 Task: Look for space in Poggiomarino, Italy from 2nd September, 2023 to 6th September, 2023 for 2 adults in price range Rs.15000 to Rs.20000. Place can be entire place with 1  bedroom having 1 bed and 1 bathroom. Property type can be house, flat, guest house, hotel. Booking option can be shelf check-in. Required host language is English.
Action: Mouse moved to (457, 126)
Screenshot: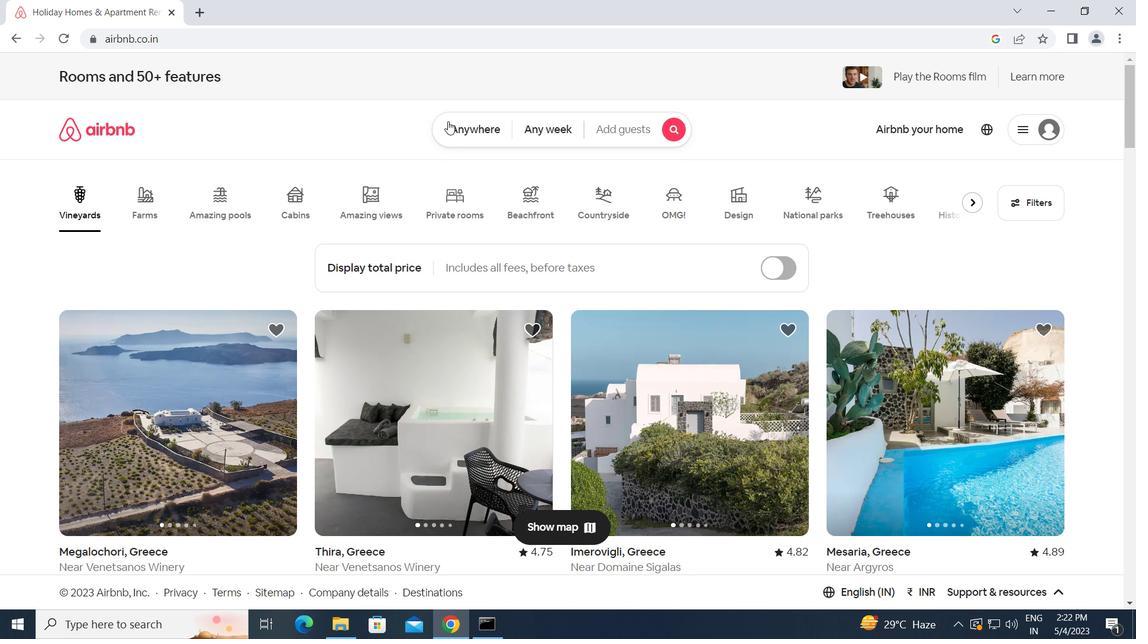 
Action: Mouse pressed left at (457, 126)
Screenshot: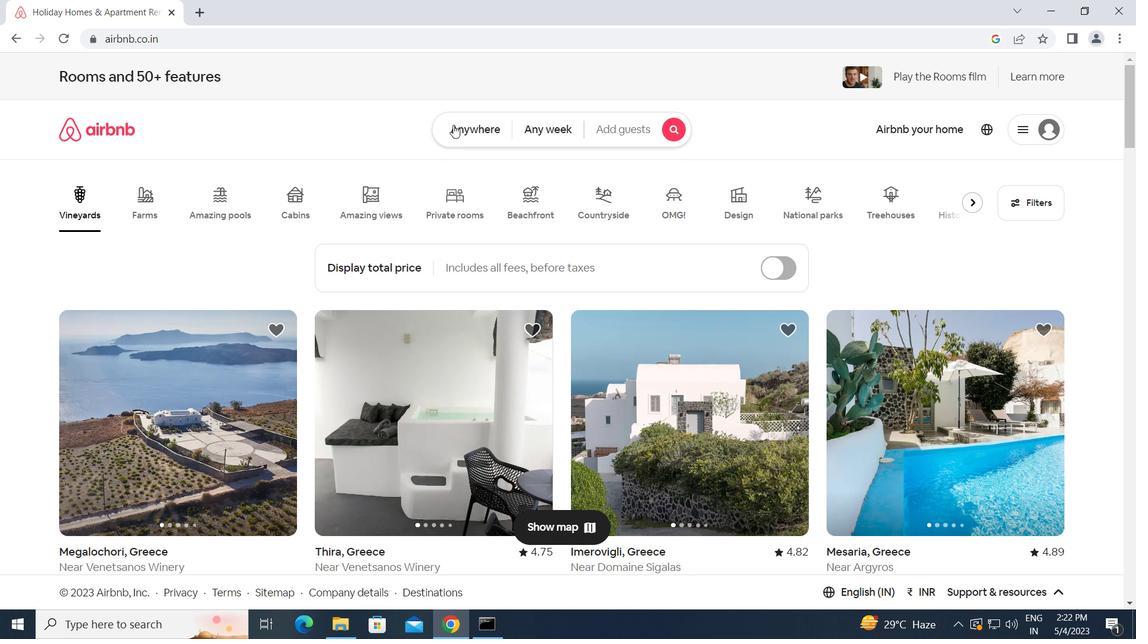 
Action: Mouse moved to (339, 182)
Screenshot: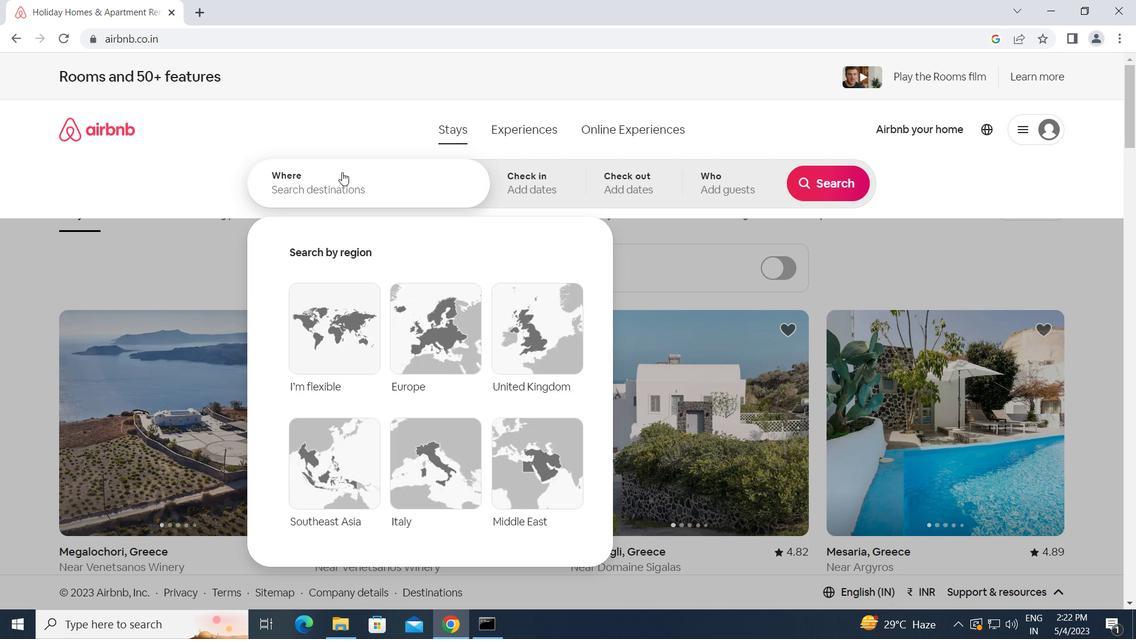 
Action: Mouse pressed left at (339, 182)
Screenshot: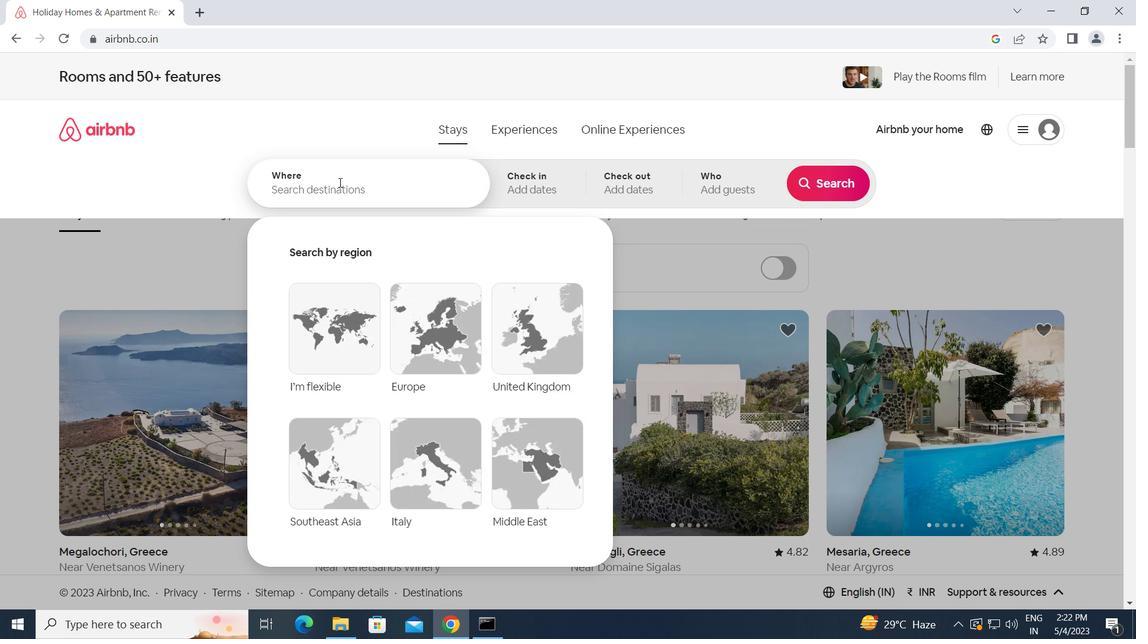 
Action: Key pressed p<Key.caps_lock>oggiomarino,<Key.space><Key.caps_lock>i<Key.caps_lock>taly<Key.enter>
Screenshot: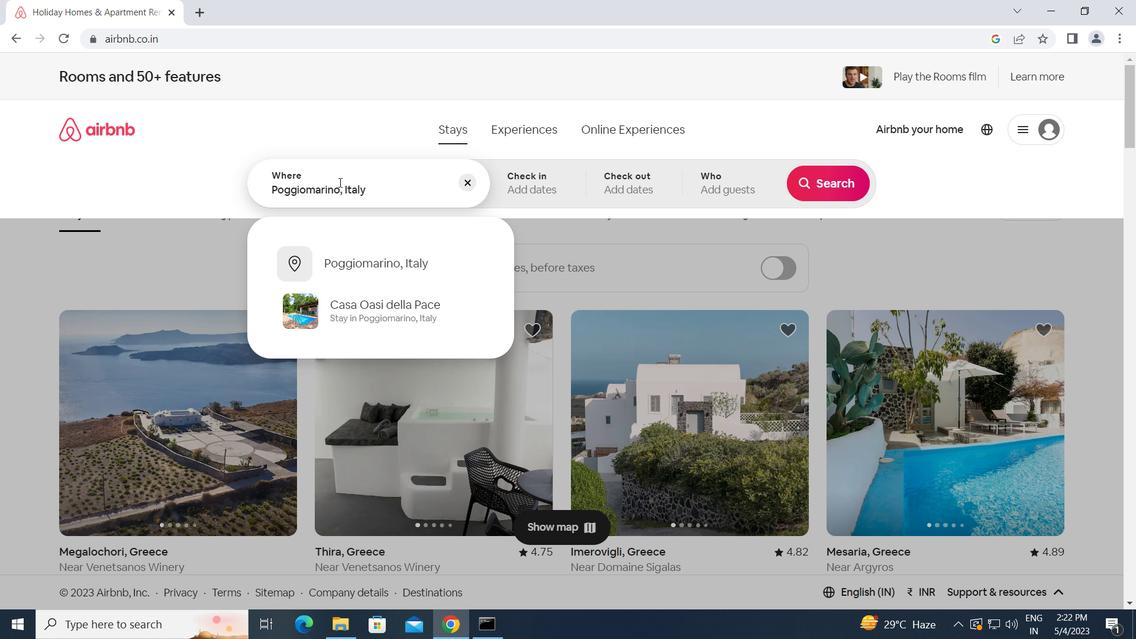 
Action: Mouse moved to (818, 298)
Screenshot: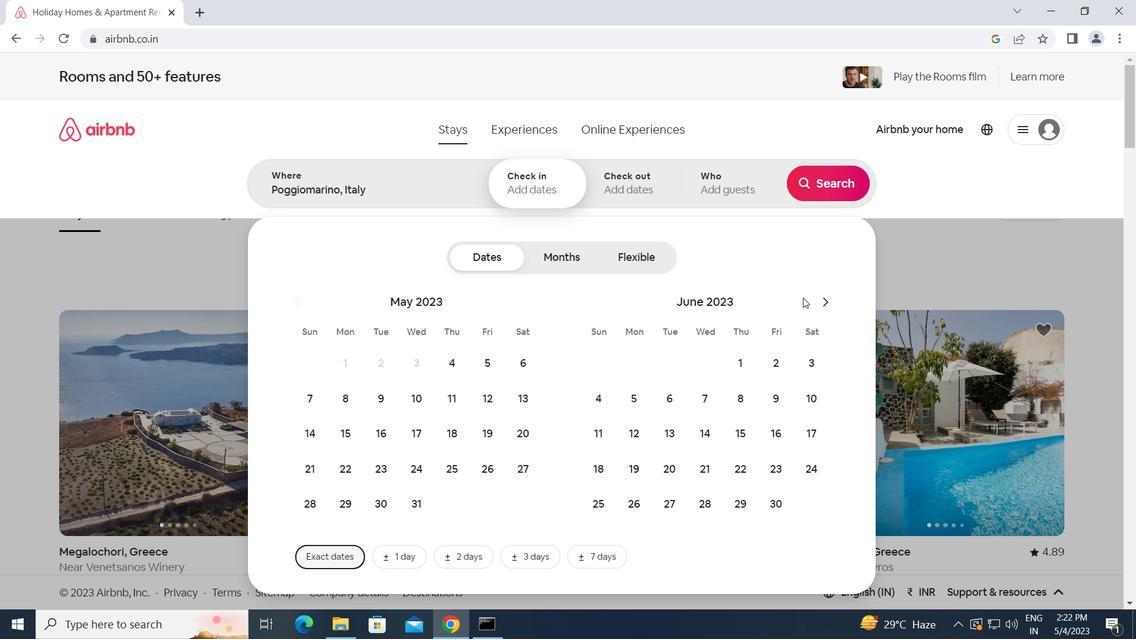 
Action: Mouse pressed left at (818, 298)
Screenshot: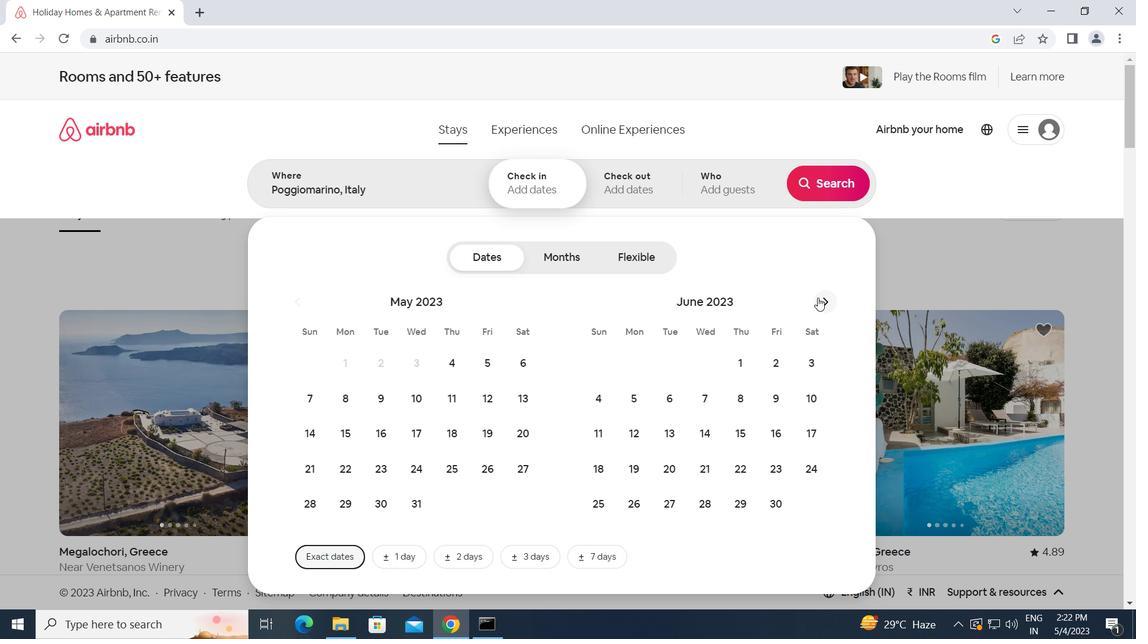 
Action: Mouse pressed left at (818, 298)
Screenshot: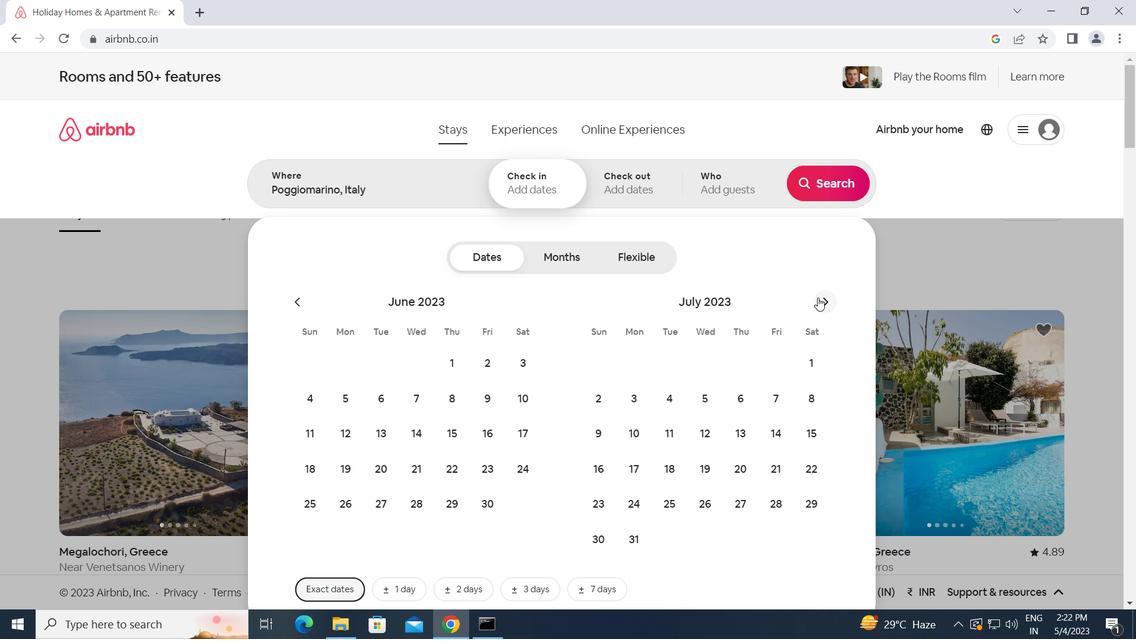
Action: Mouse pressed left at (818, 298)
Screenshot: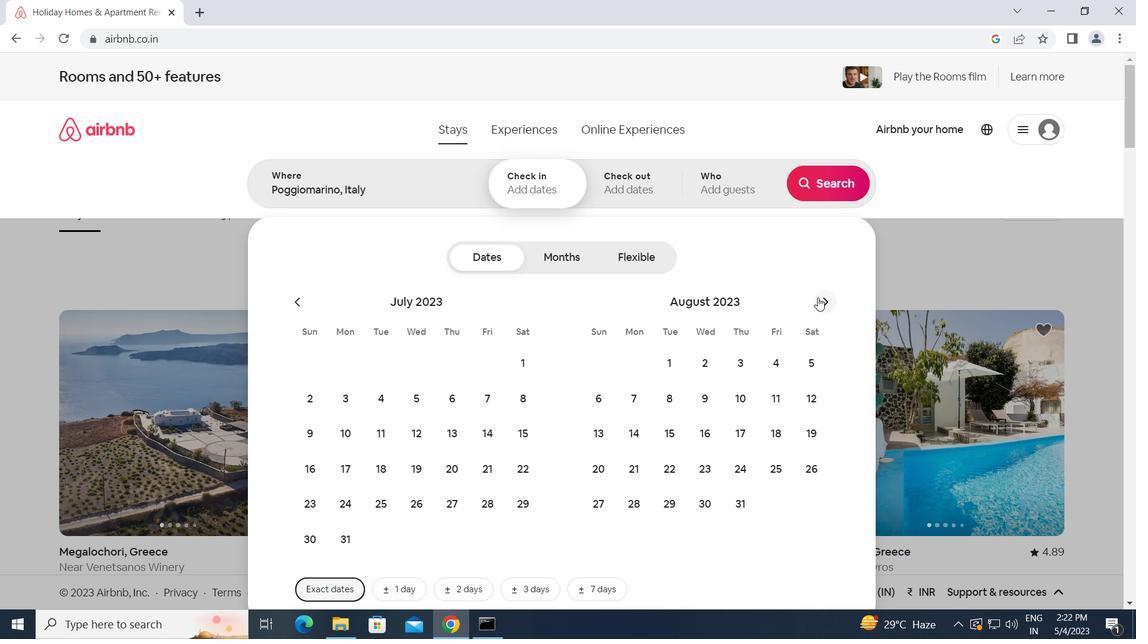 
Action: Mouse moved to (805, 359)
Screenshot: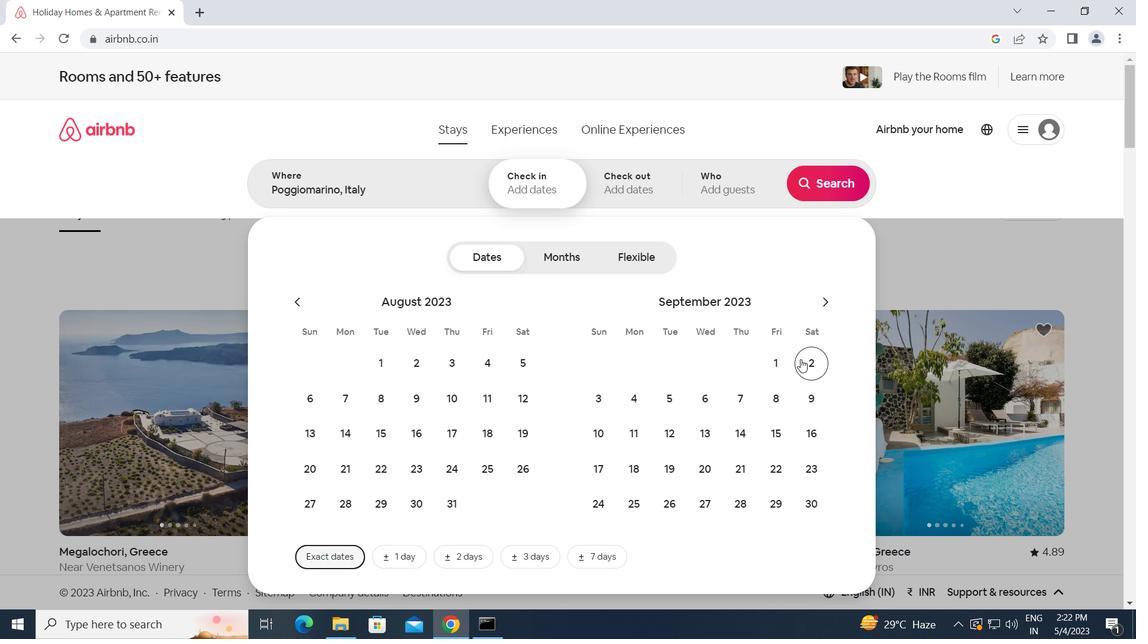
Action: Mouse pressed left at (805, 359)
Screenshot: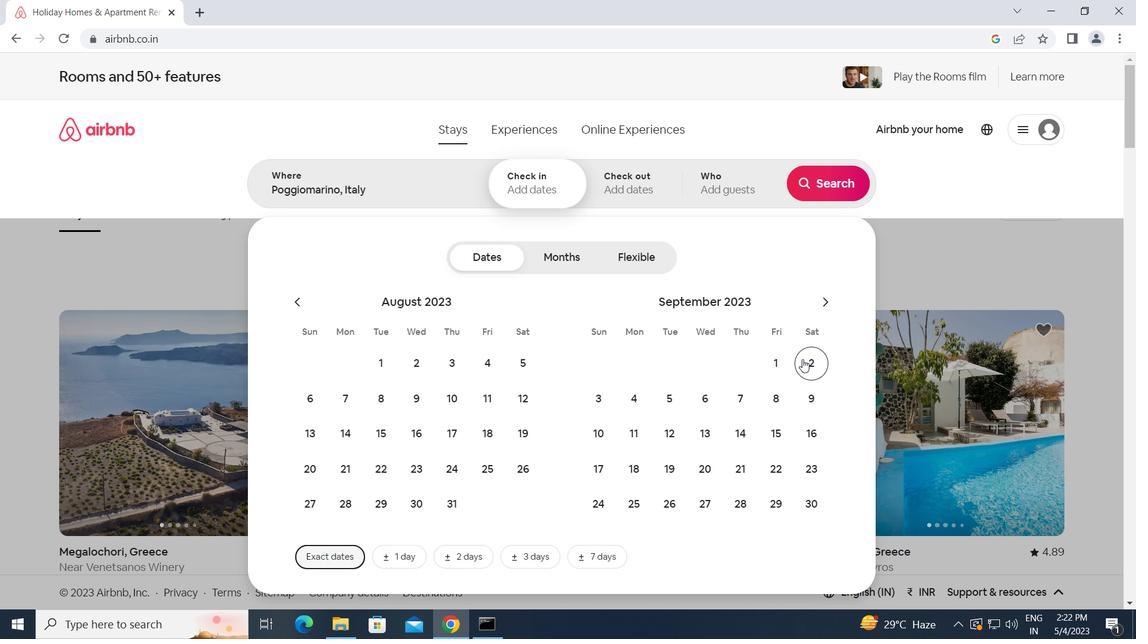 
Action: Mouse moved to (702, 403)
Screenshot: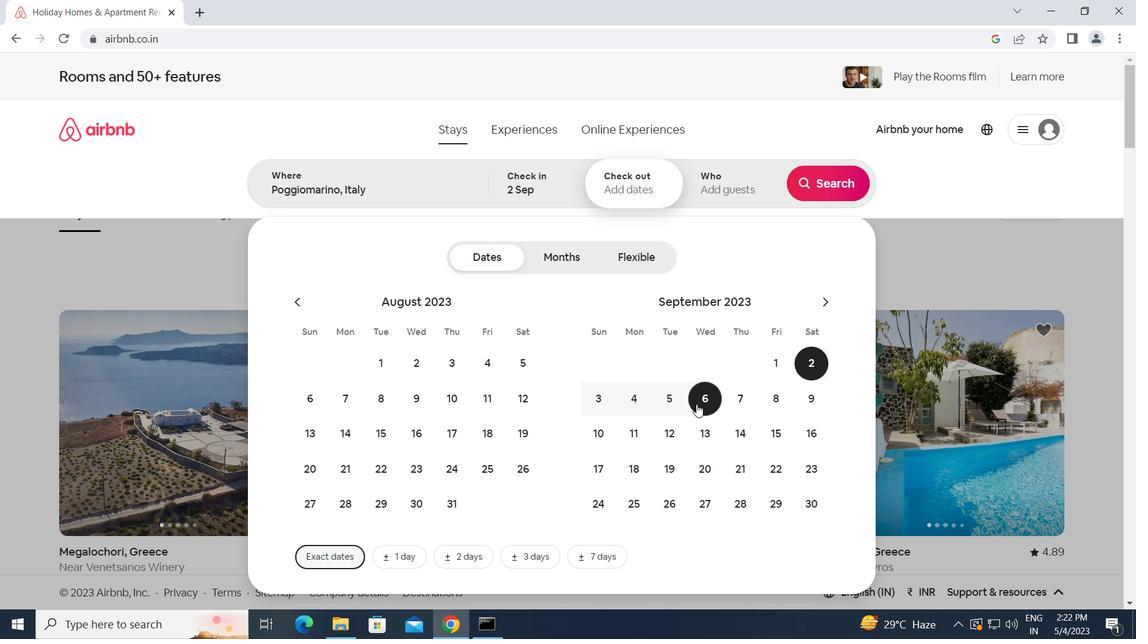 
Action: Mouse pressed left at (702, 403)
Screenshot: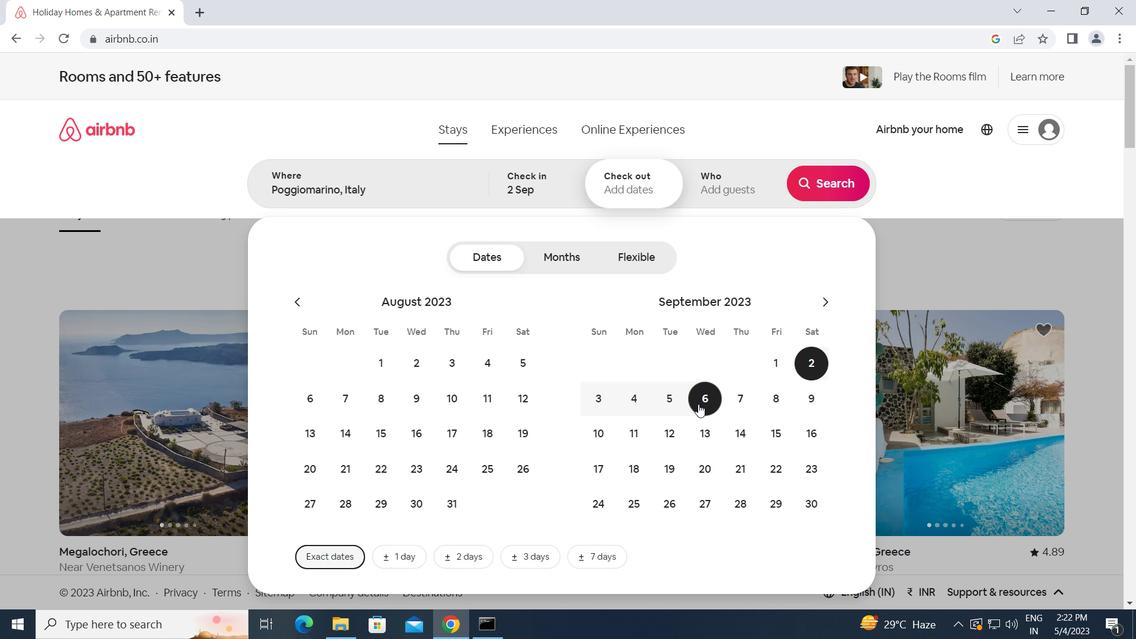 
Action: Mouse moved to (758, 181)
Screenshot: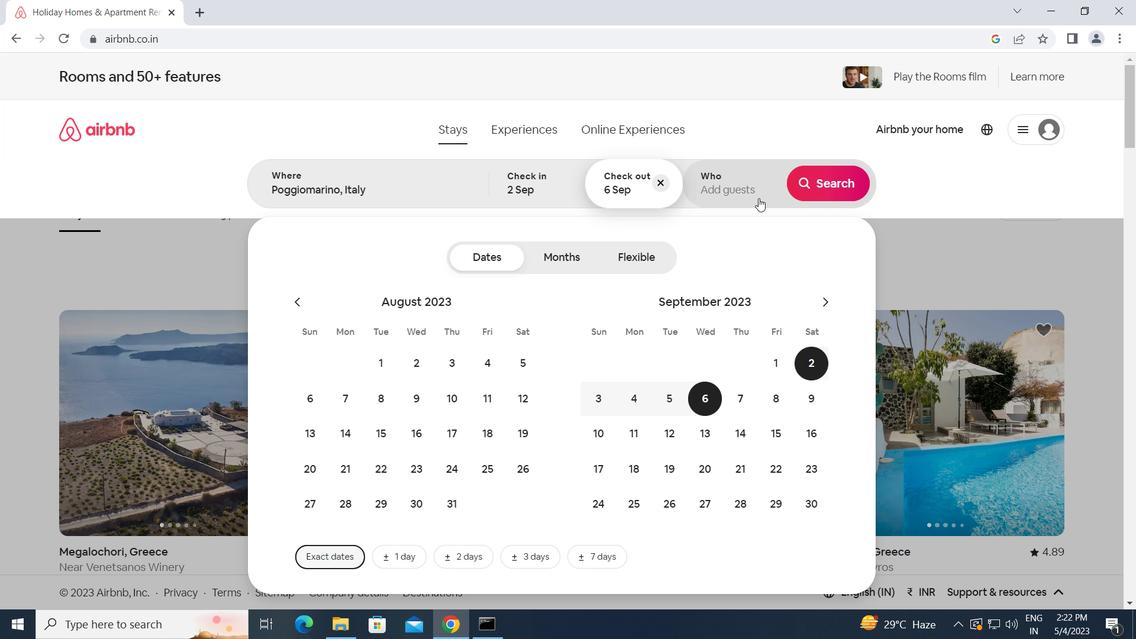 
Action: Mouse pressed left at (758, 181)
Screenshot: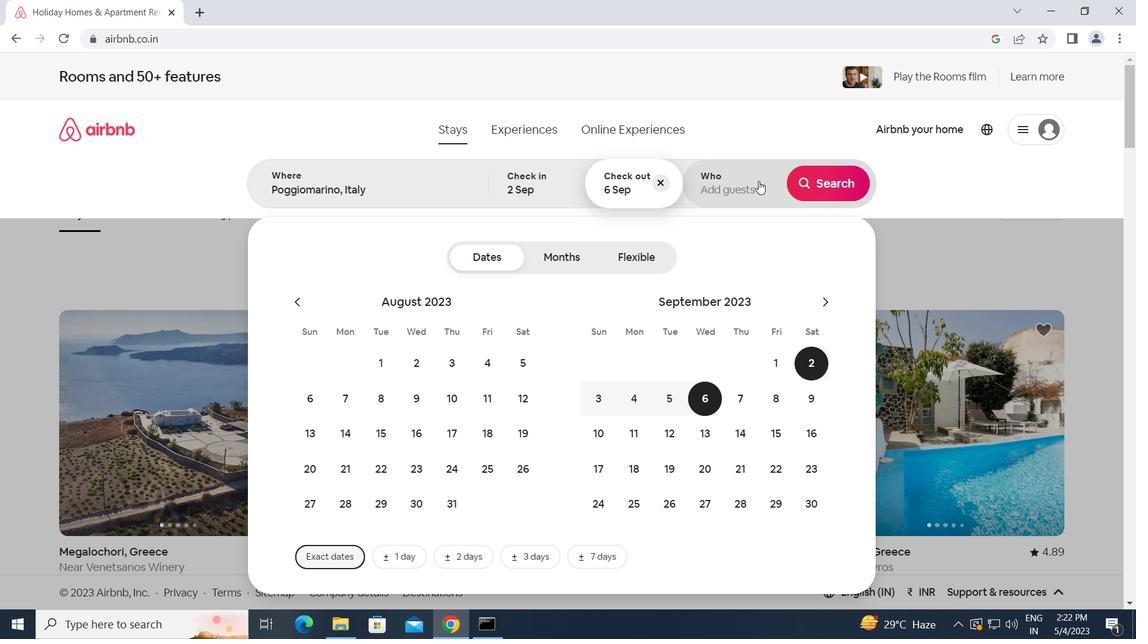 
Action: Mouse moved to (831, 256)
Screenshot: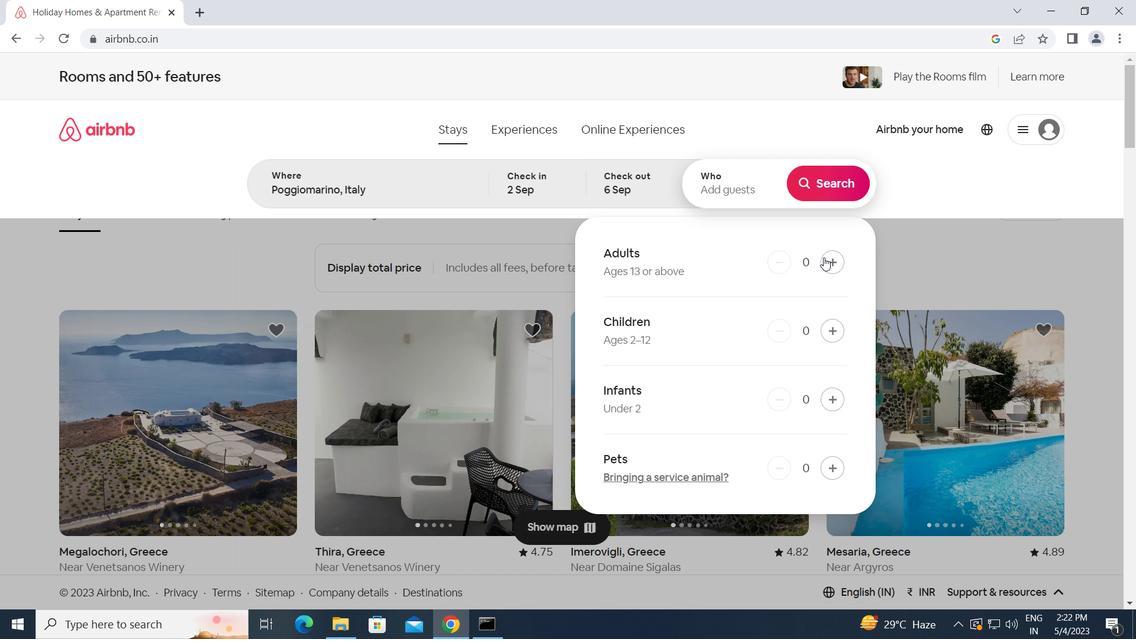 
Action: Mouse pressed left at (831, 256)
Screenshot: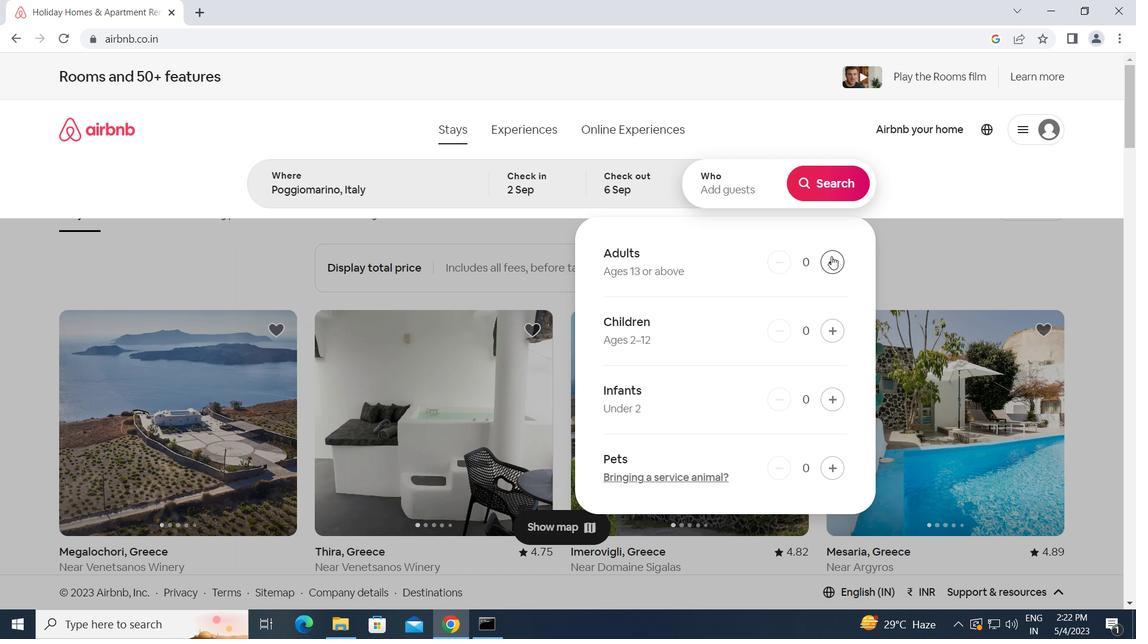 
Action: Mouse pressed left at (831, 256)
Screenshot: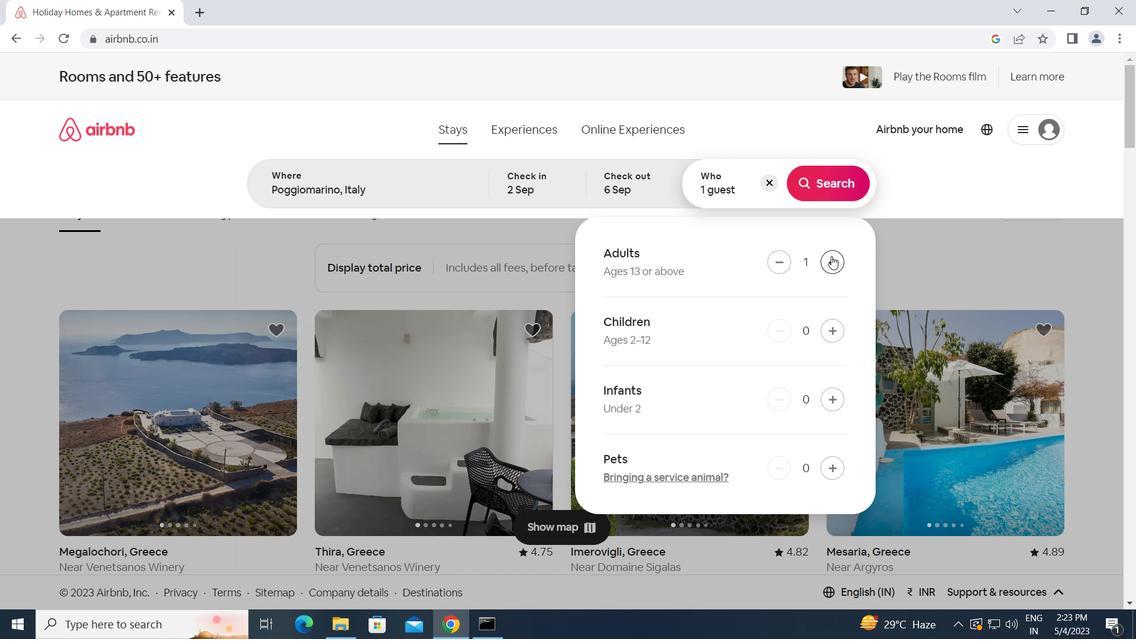 
Action: Mouse moved to (825, 182)
Screenshot: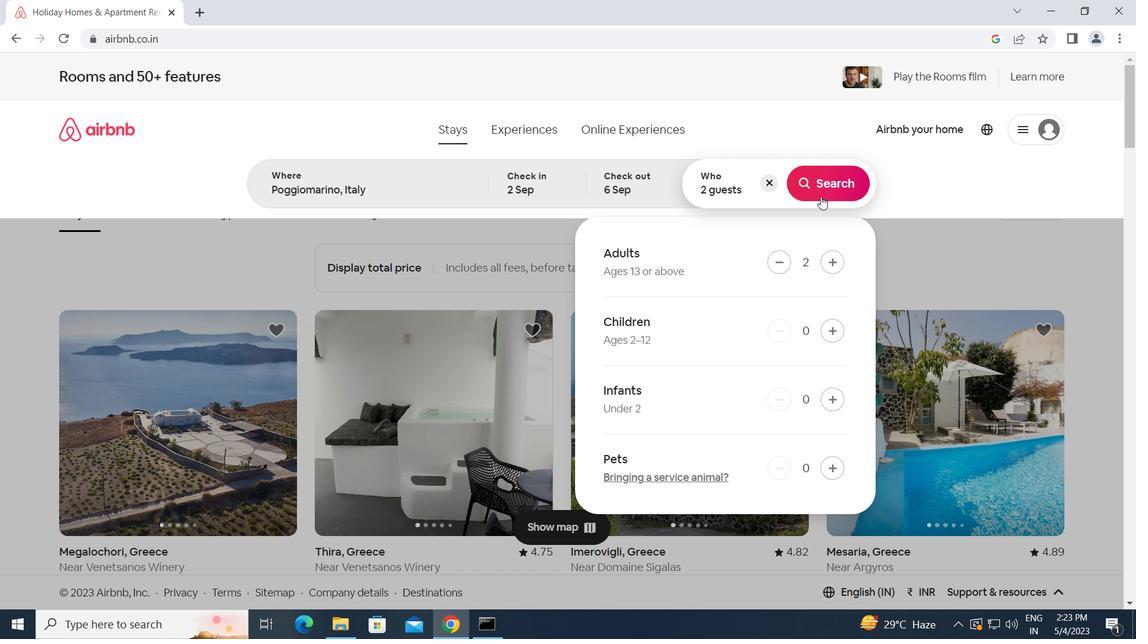 
Action: Mouse pressed left at (825, 182)
Screenshot: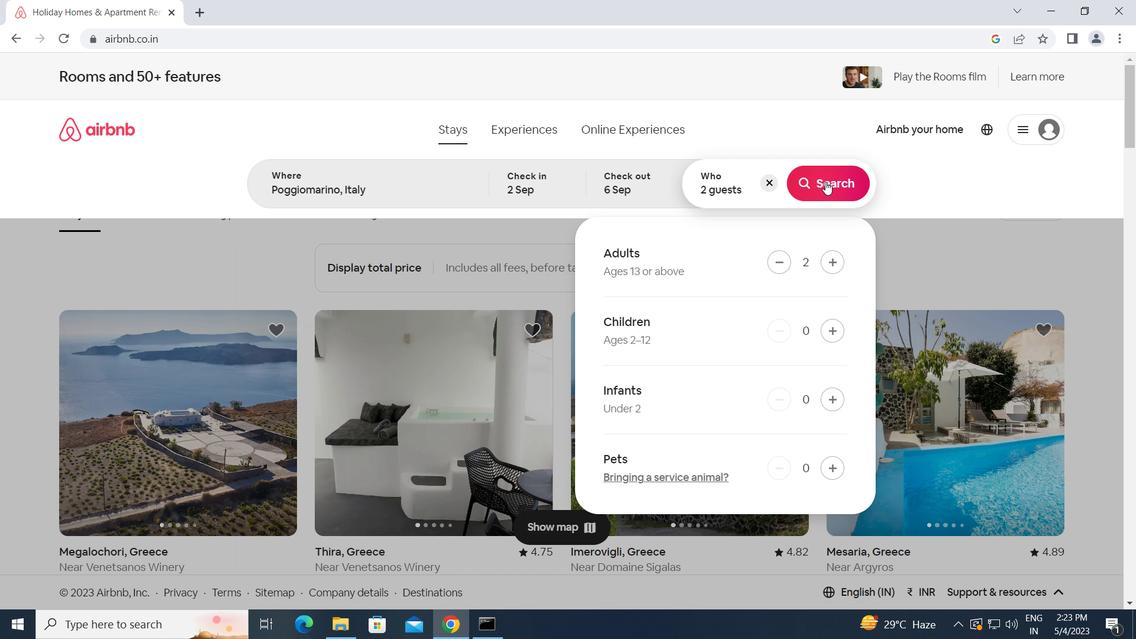 
Action: Mouse moved to (1067, 142)
Screenshot: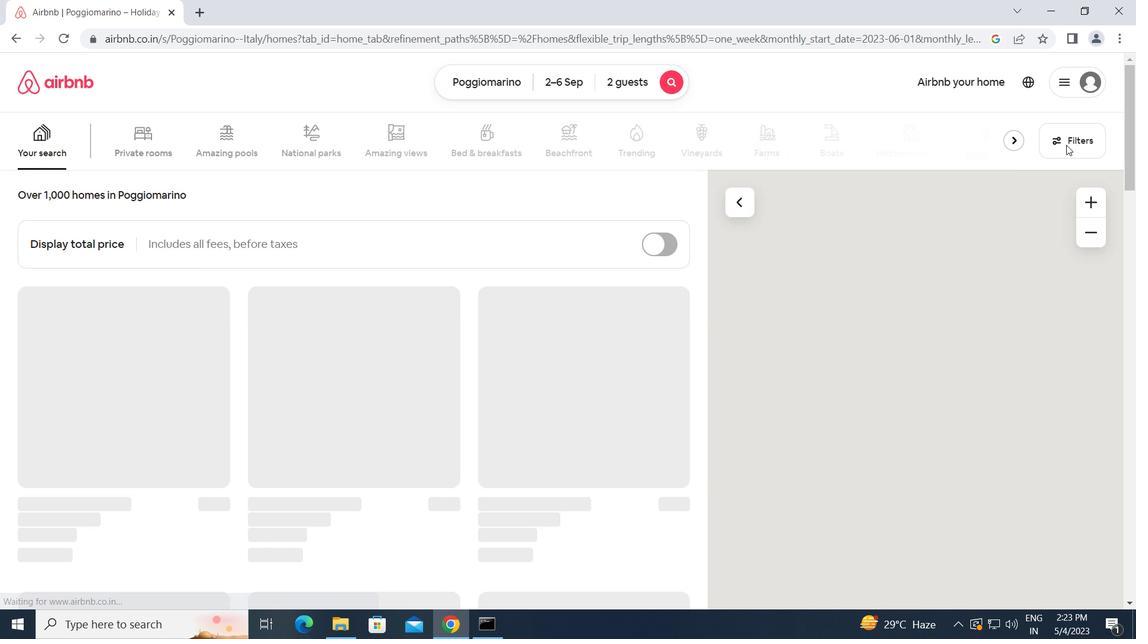 
Action: Mouse pressed left at (1067, 142)
Screenshot: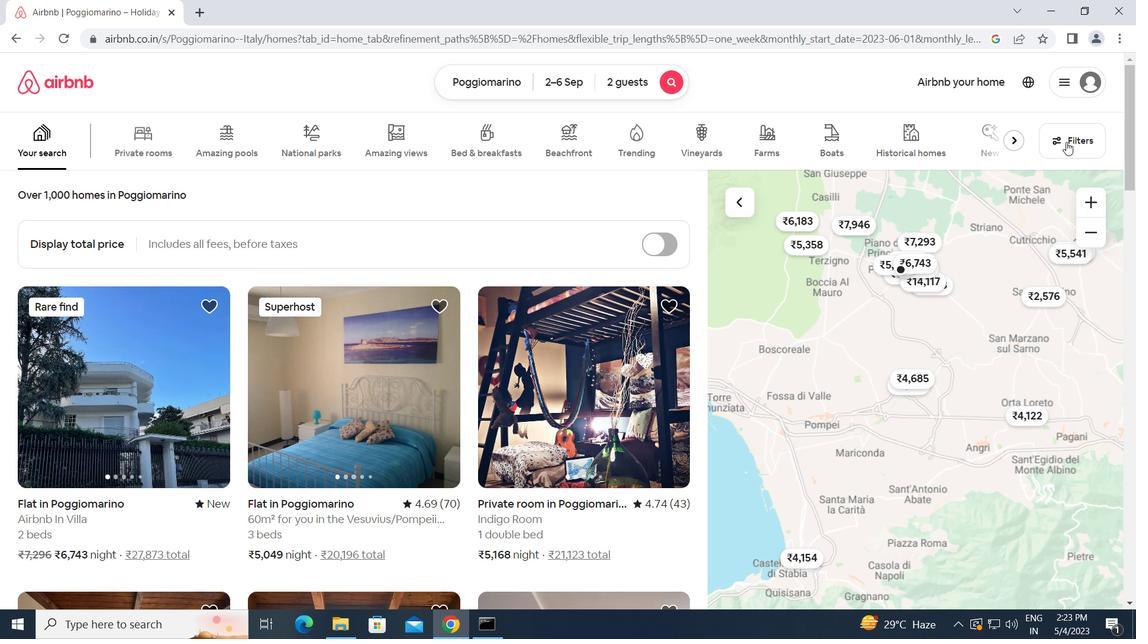 
Action: Mouse moved to (381, 327)
Screenshot: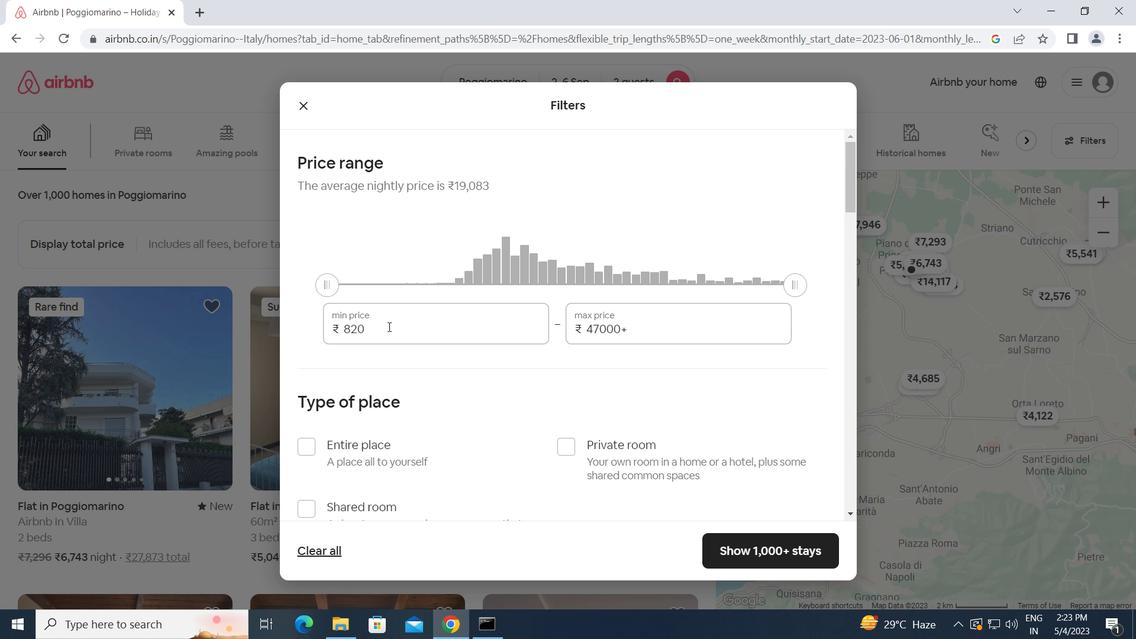 
Action: Mouse pressed left at (381, 327)
Screenshot: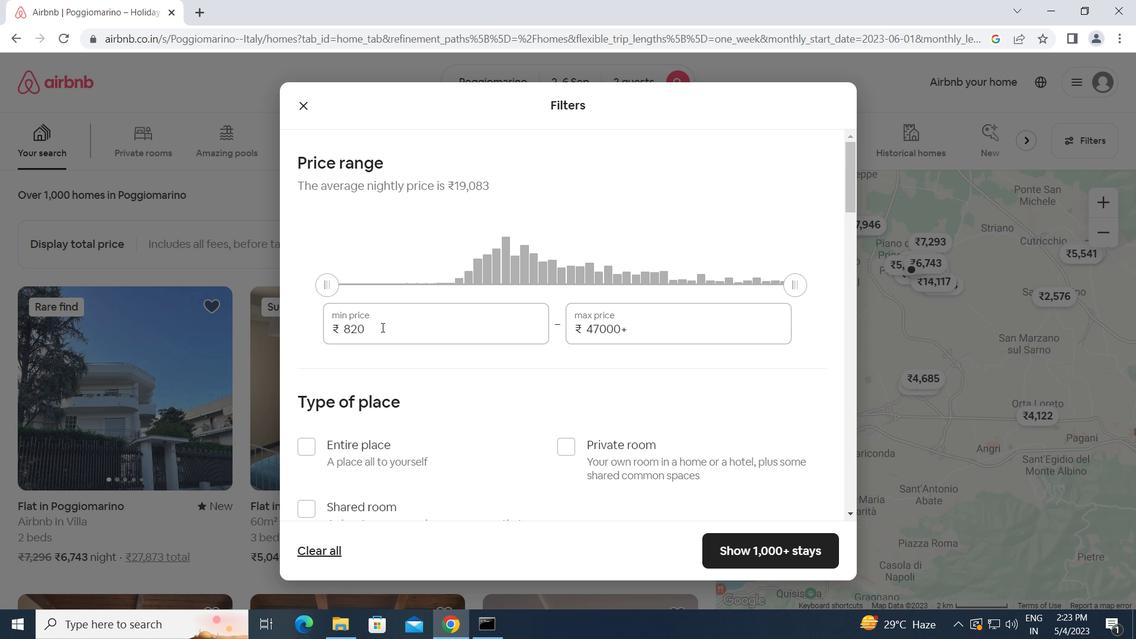 
Action: Mouse moved to (348, 332)
Screenshot: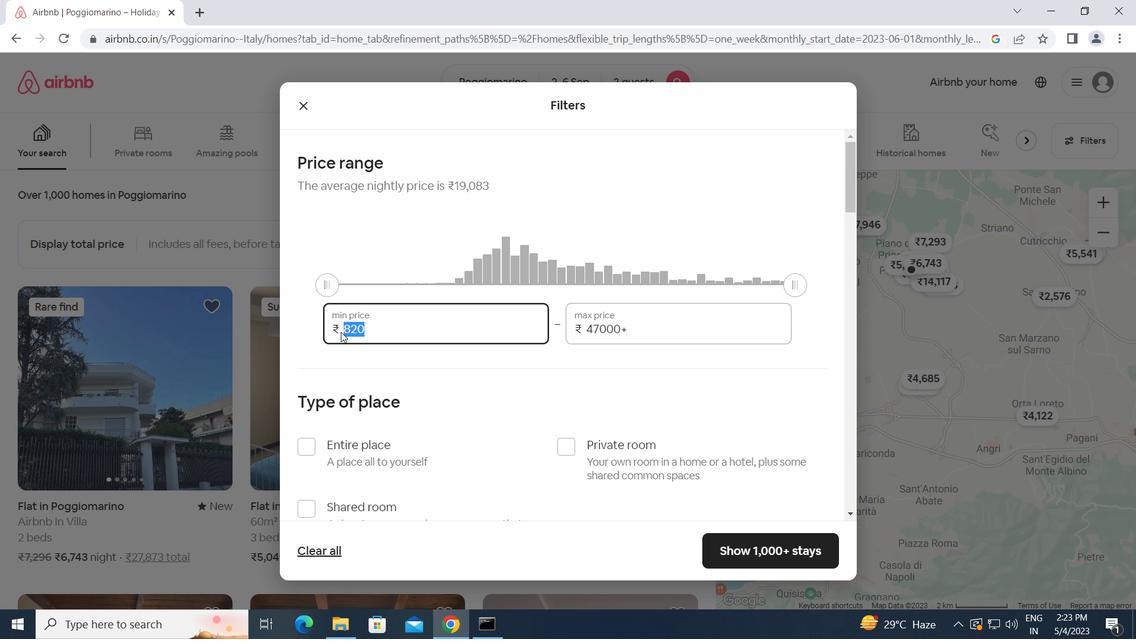 
Action: Key pressed 12<Key.backspace>50
Screenshot: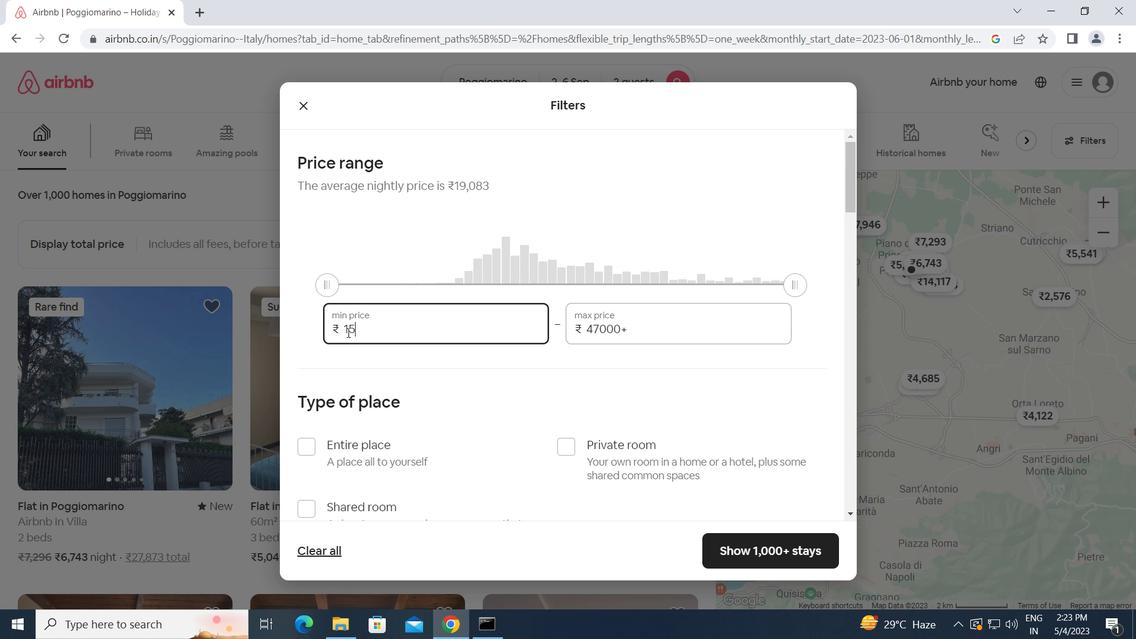 
Action: Mouse moved to (584, 362)
Screenshot: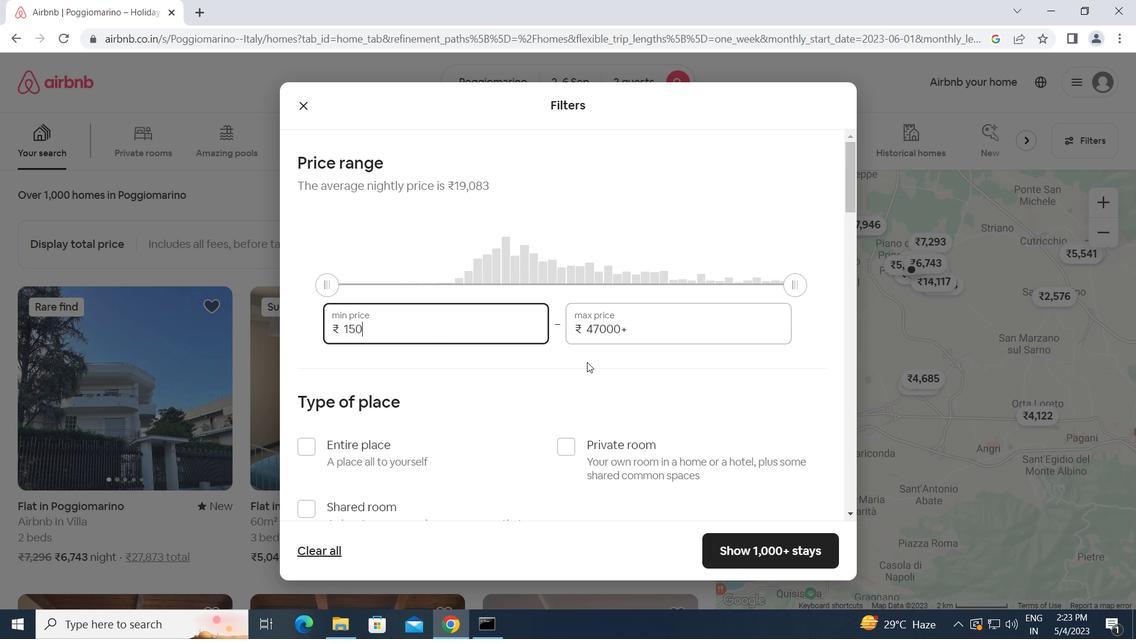 
Action: Key pressed 00
Screenshot: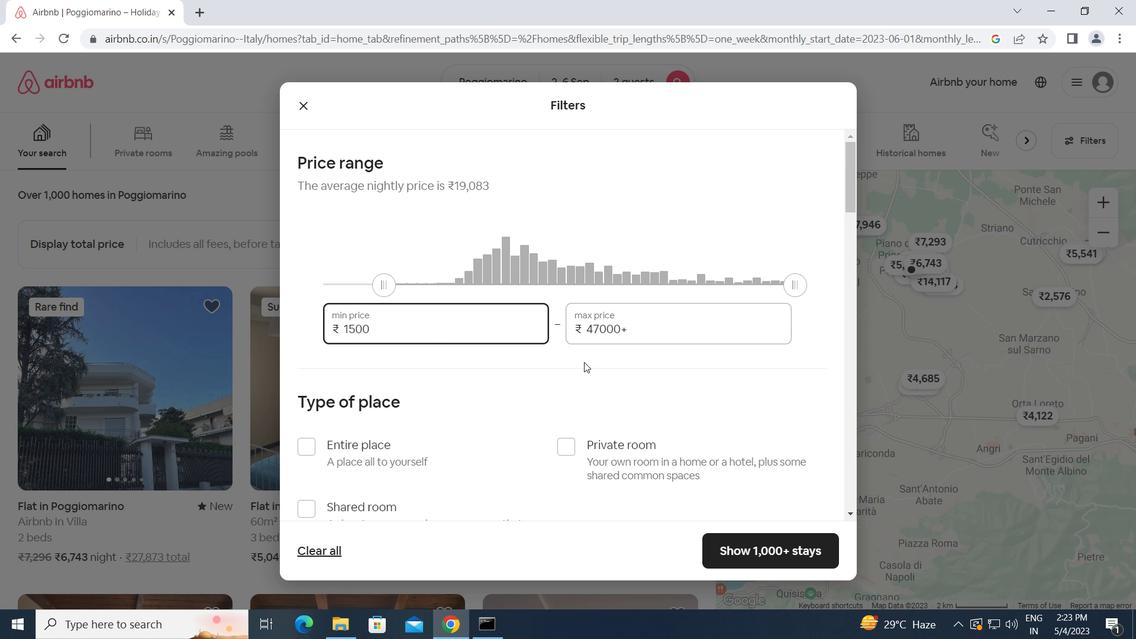
Action: Mouse moved to (584, 361)
Screenshot: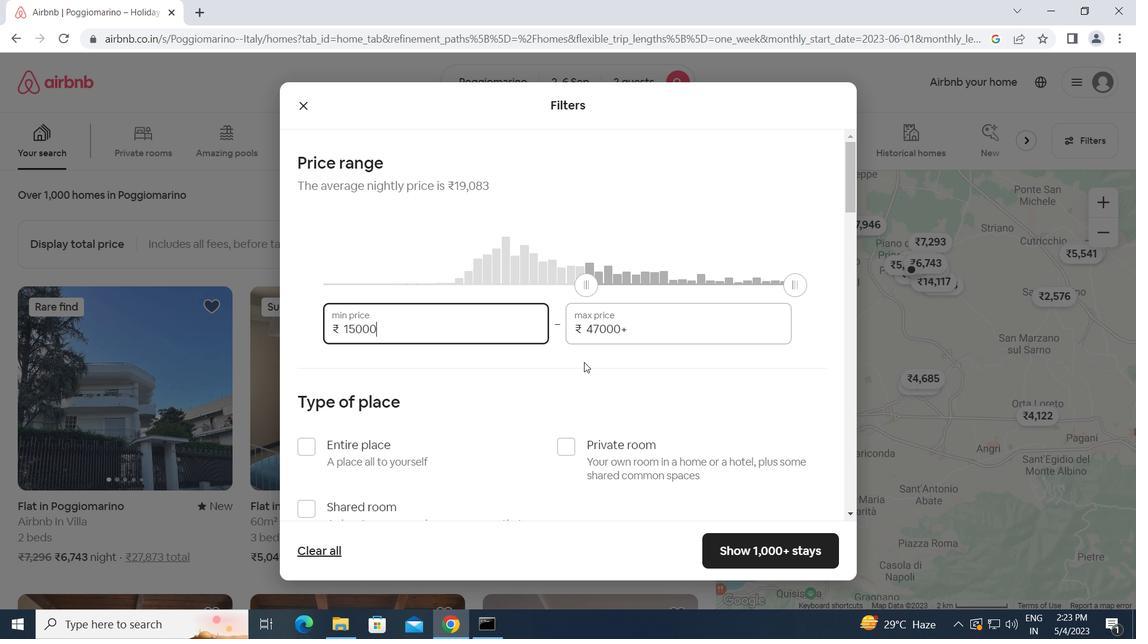 
Action: Key pressed <Key.tab>
Screenshot: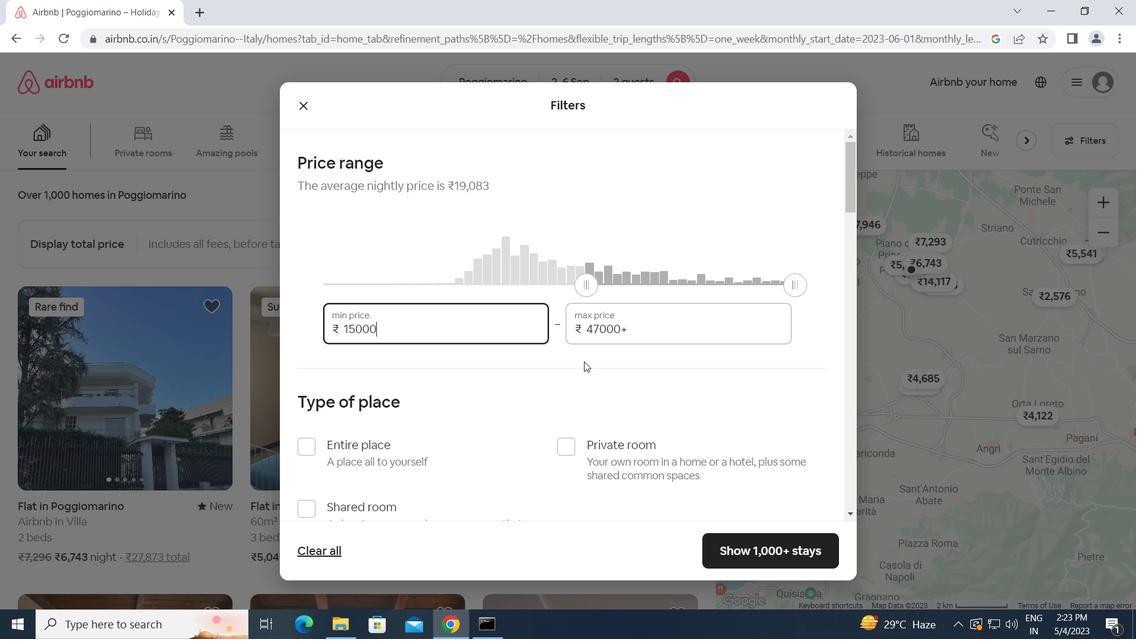 
Action: Mouse moved to (582, 361)
Screenshot: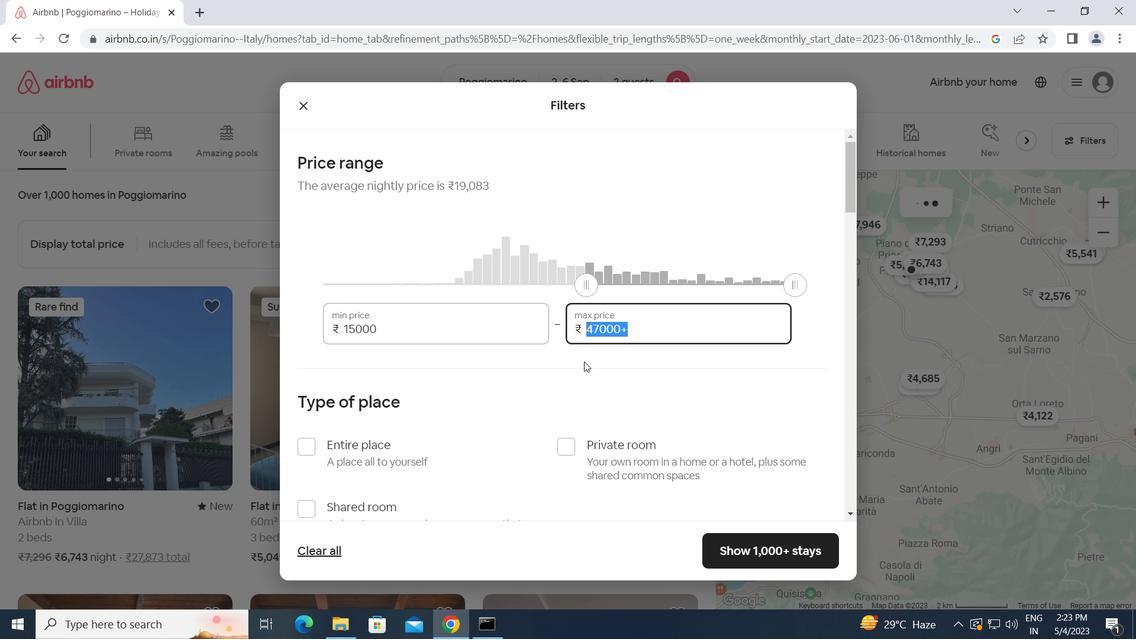 
Action: Key pressed 2
Screenshot: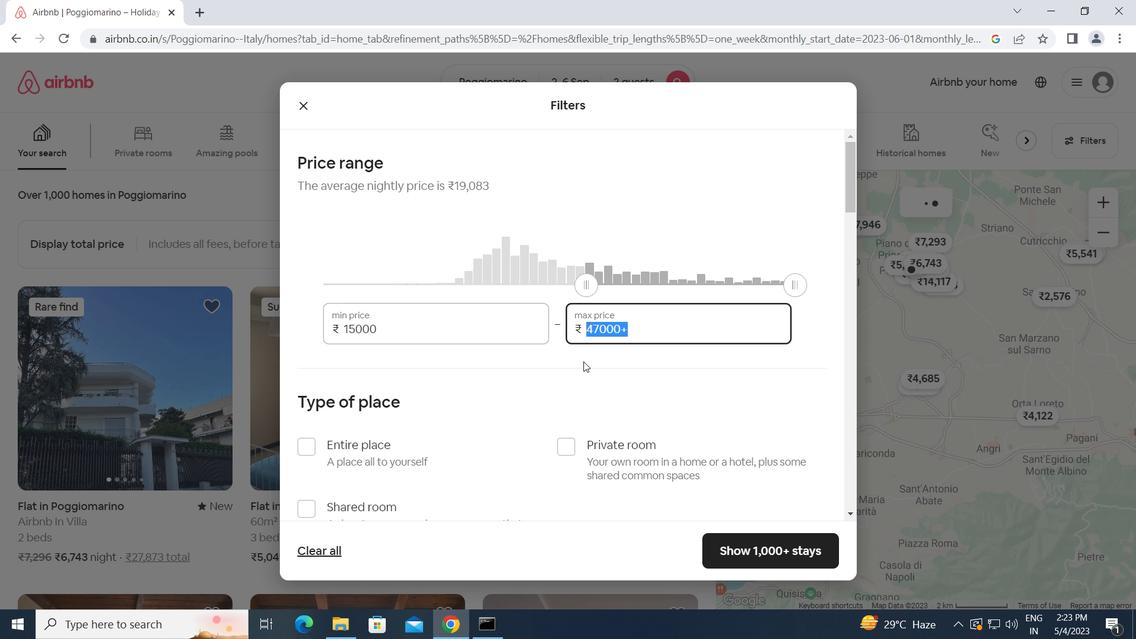 
Action: Mouse moved to (580, 361)
Screenshot: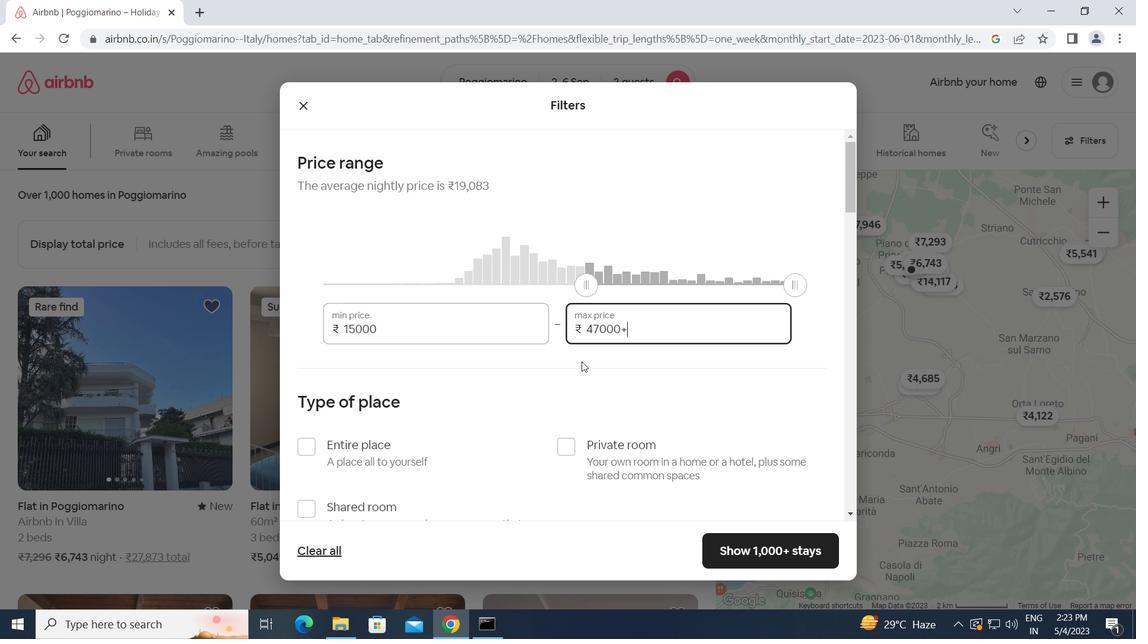 
Action: Key pressed <Key.backspace><Key.backspace><Key.backspace><Key.backspace><Key.backspace><Key.backspace>20000
Screenshot: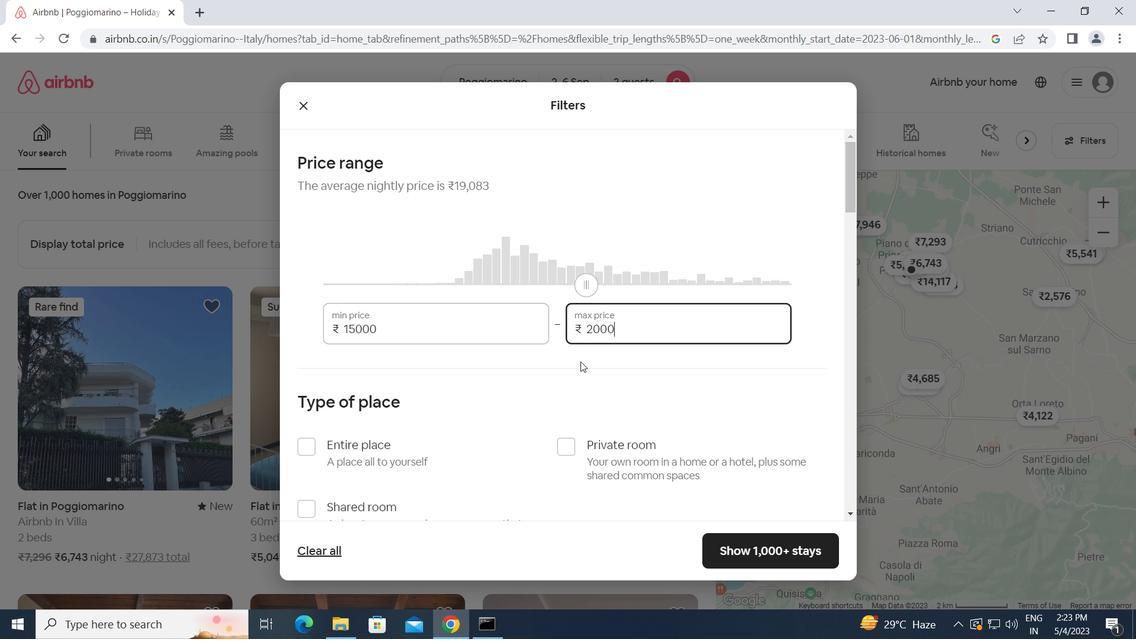 
Action: Mouse moved to (312, 448)
Screenshot: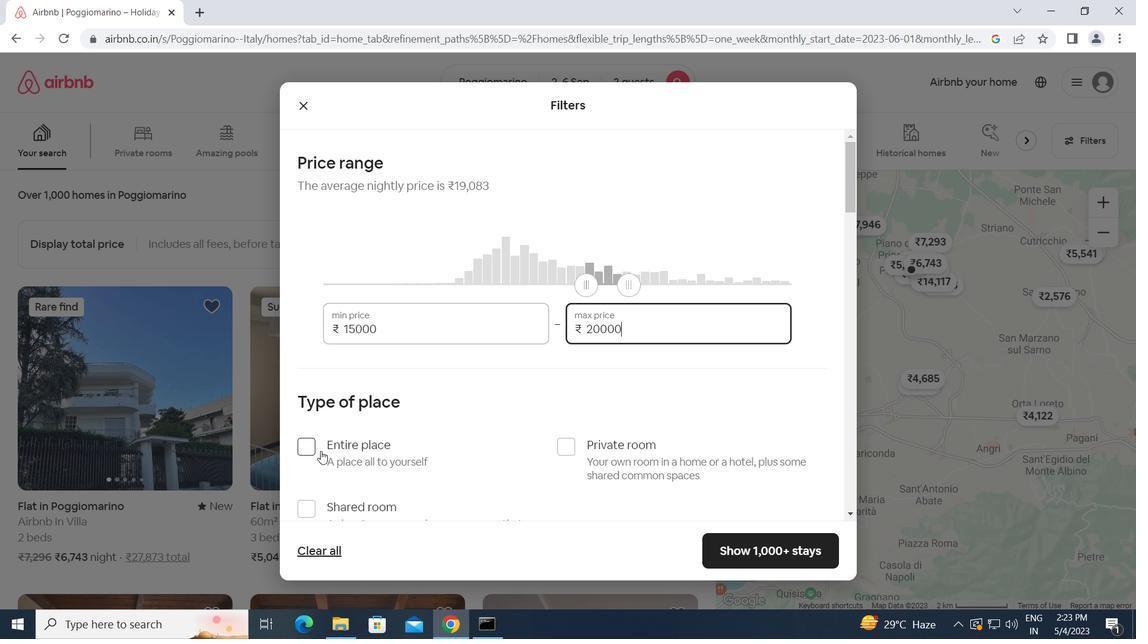 
Action: Mouse pressed left at (312, 448)
Screenshot: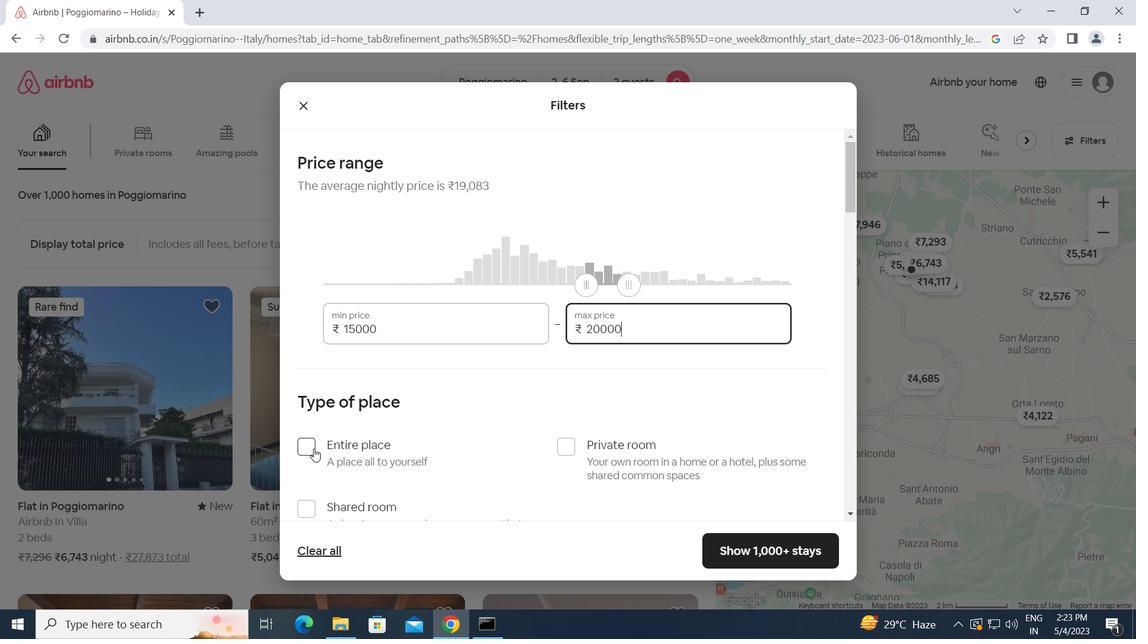 
Action: Mouse moved to (483, 462)
Screenshot: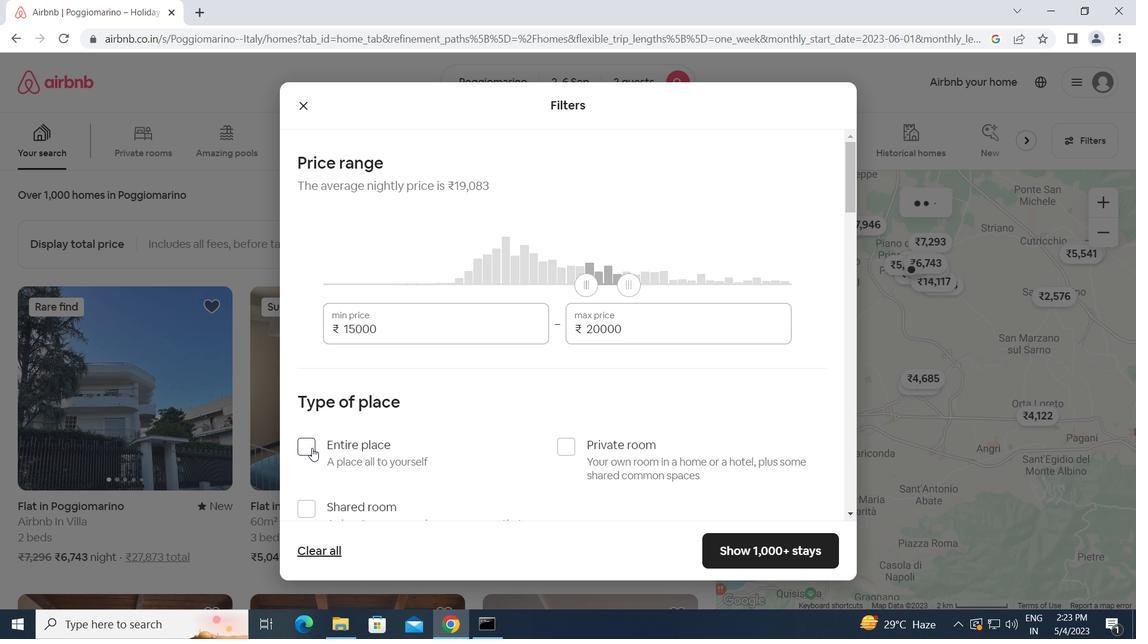 
Action: Mouse scrolled (483, 462) with delta (0, 0)
Screenshot: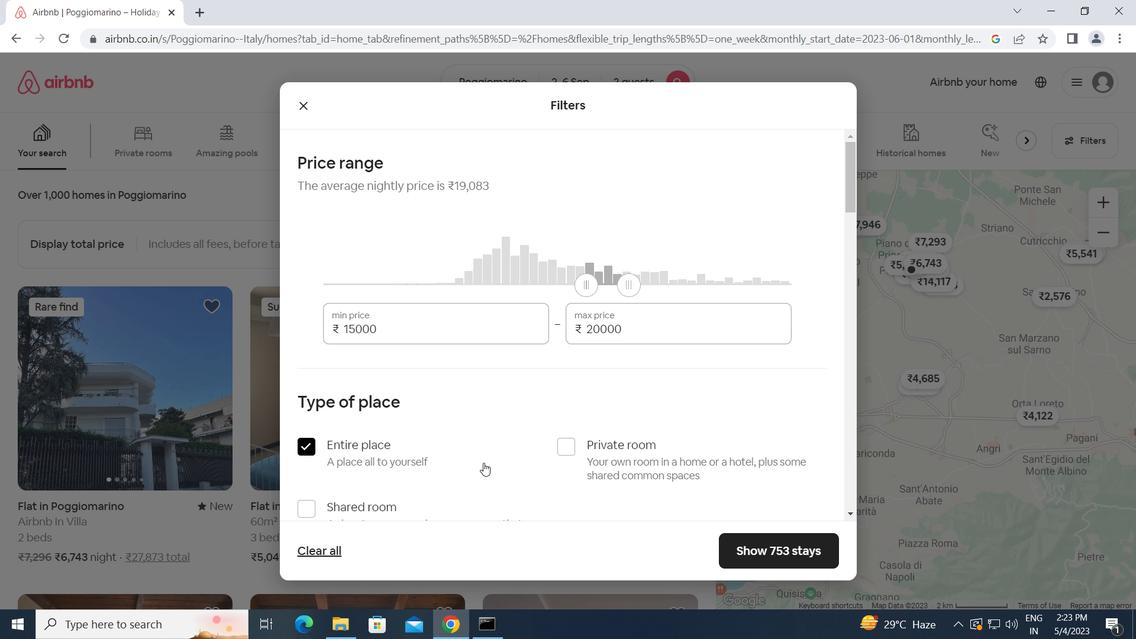 
Action: Mouse scrolled (483, 462) with delta (0, 0)
Screenshot: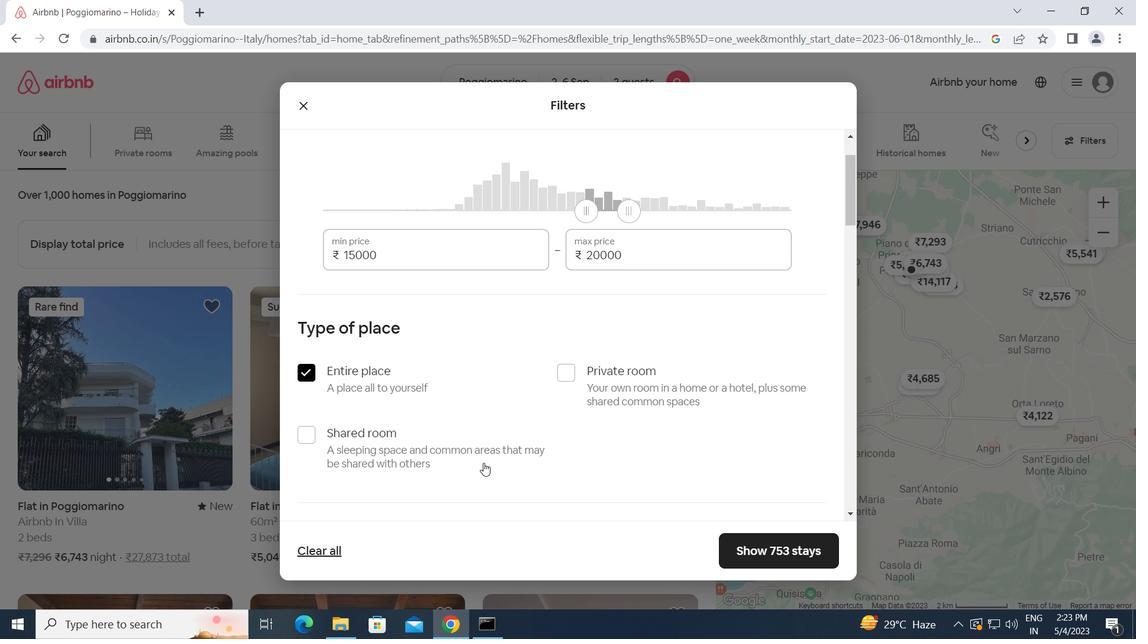 
Action: Mouse scrolled (483, 462) with delta (0, 0)
Screenshot: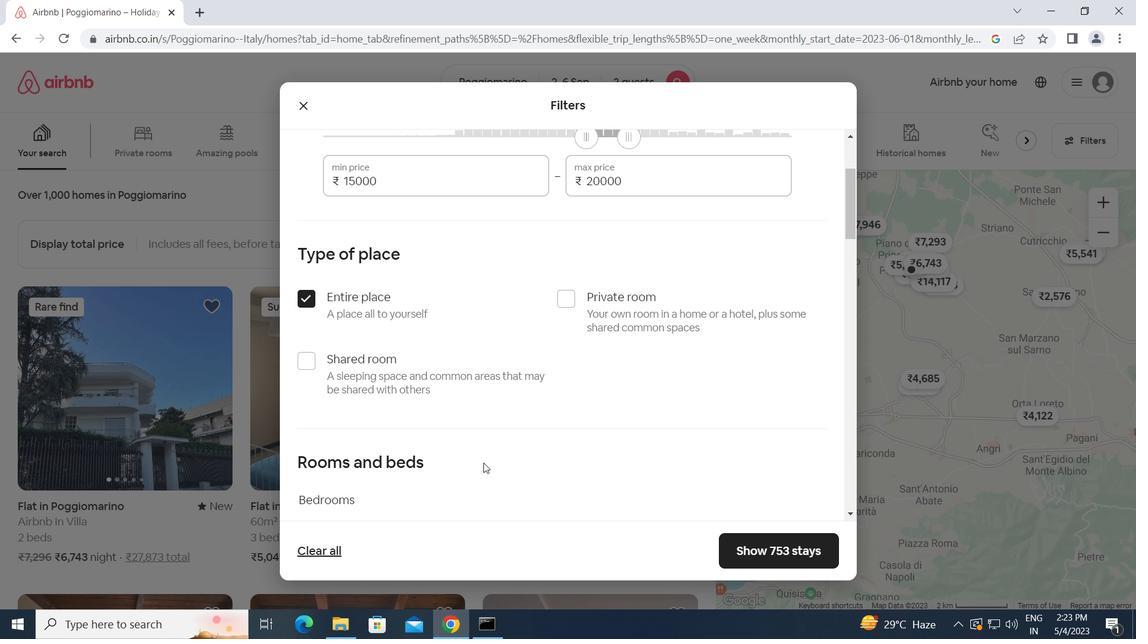 
Action: Mouse moved to (371, 468)
Screenshot: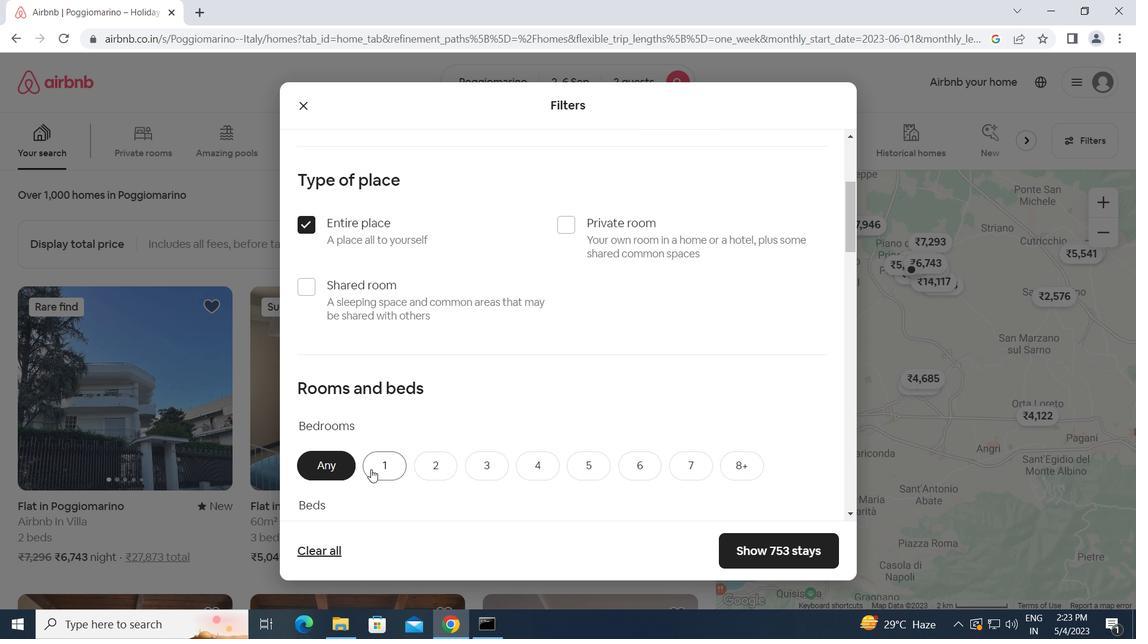 
Action: Mouse pressed left at (371, 468)
Screenshot: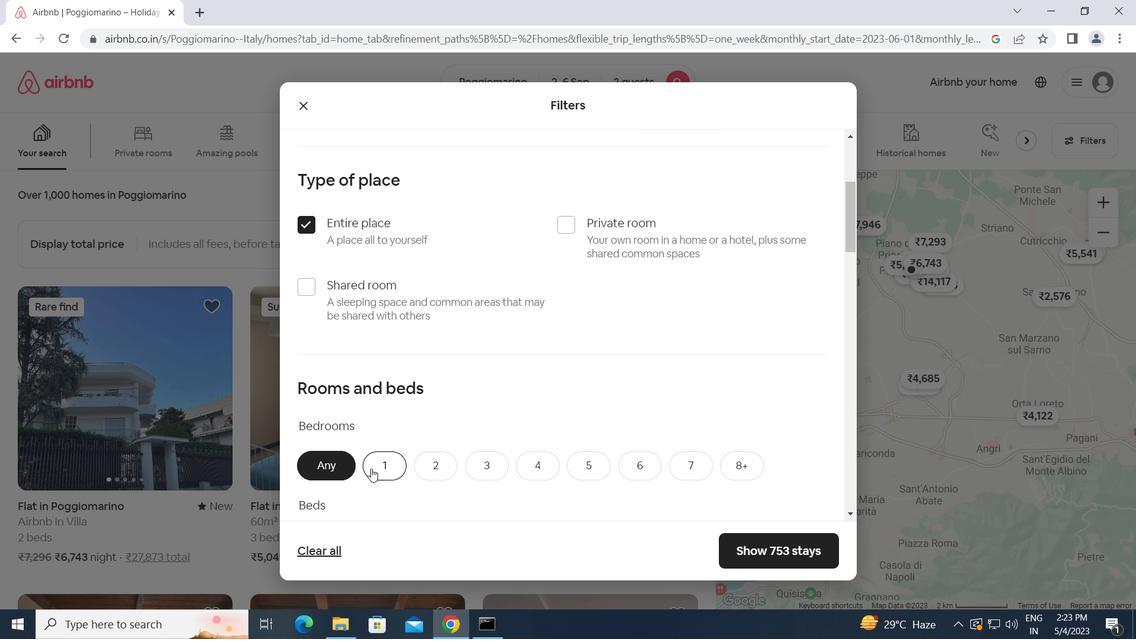 
Action: Mouse moved to (447, 468)
Screenshot: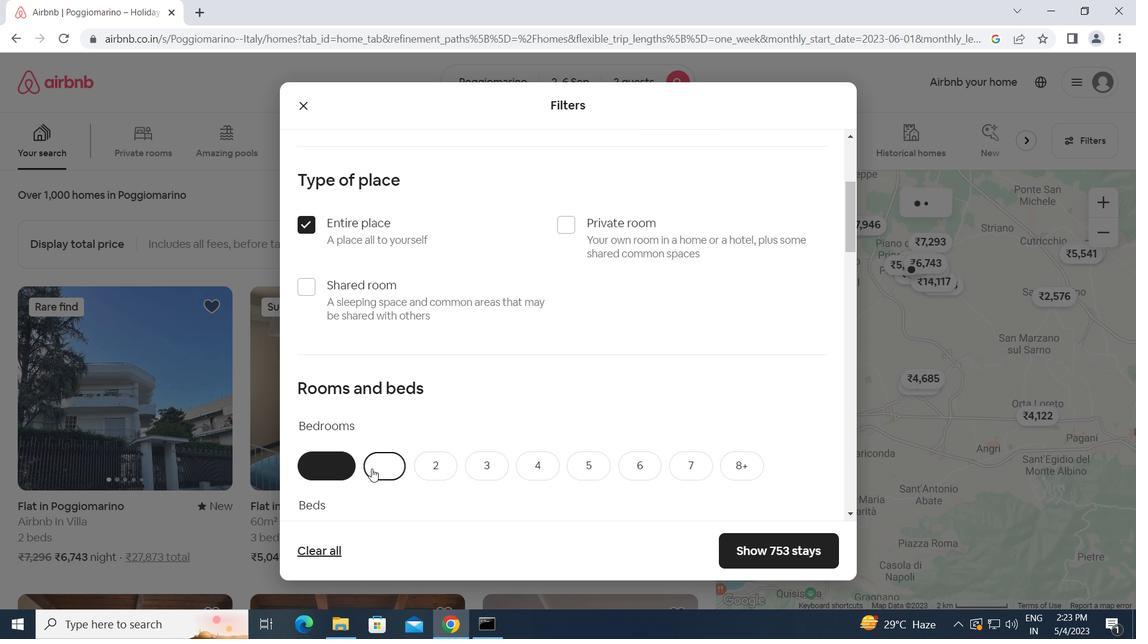
Action: Mouse scrolled (447, 468) with delta (0, 0)
Screenshot: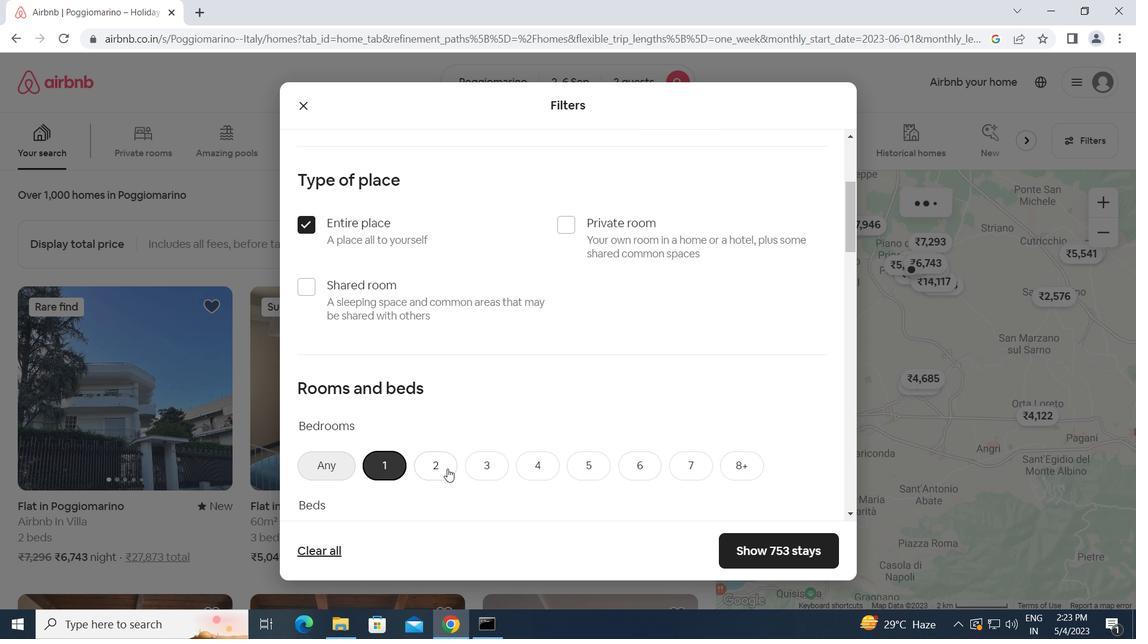 
Action: Mouse scrolled (447, 468) with delta (0, 0)
Screenshot: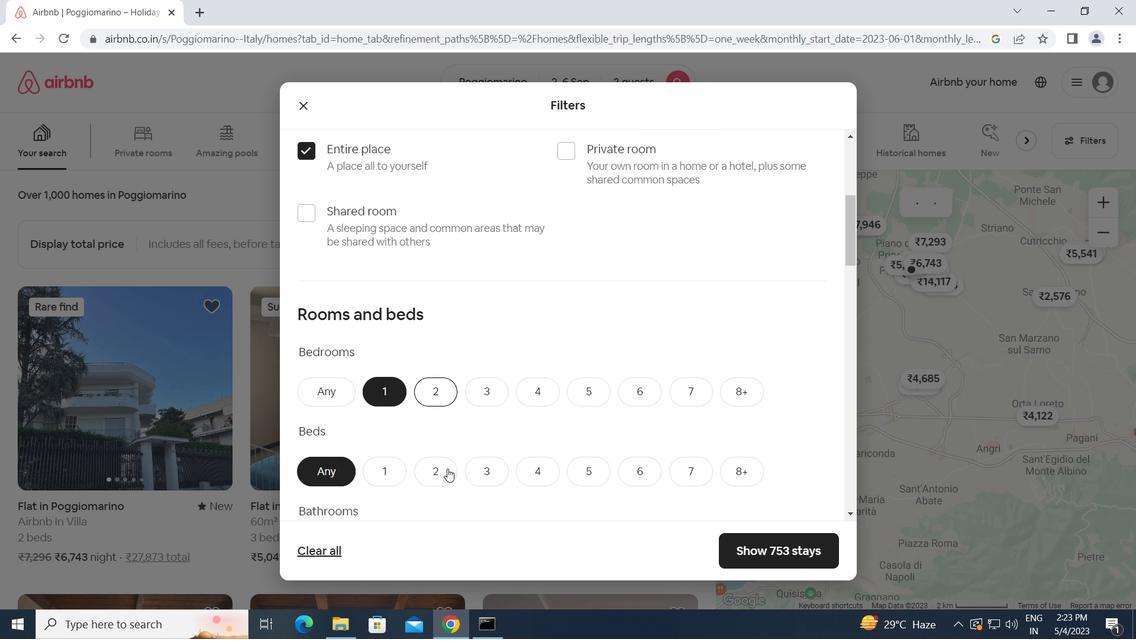 
Action: Mouse moved to (391, 403)
Screenshot: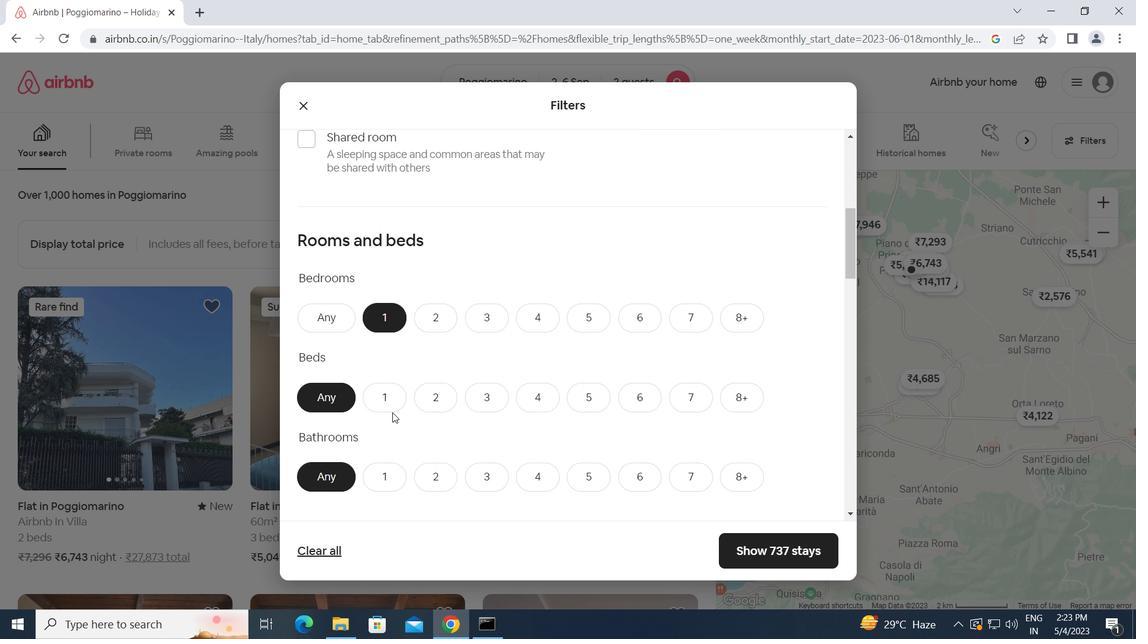
Action: Mouse pressed left at (391, 403)
Screenshot: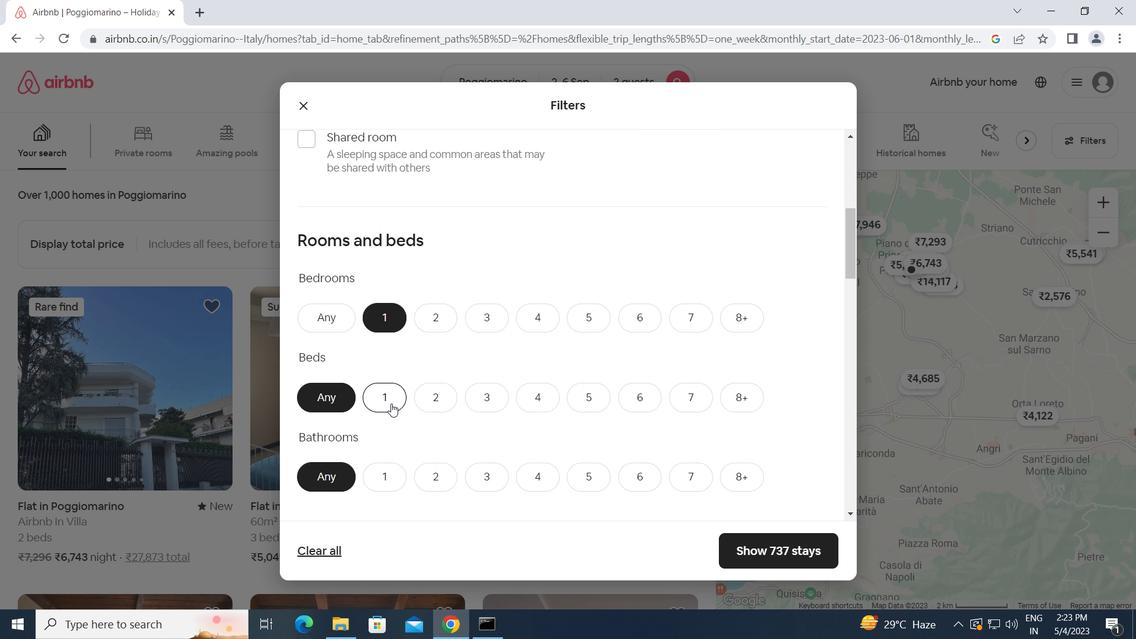 
Action: Mouse moved to (385, 473)
Screenshot: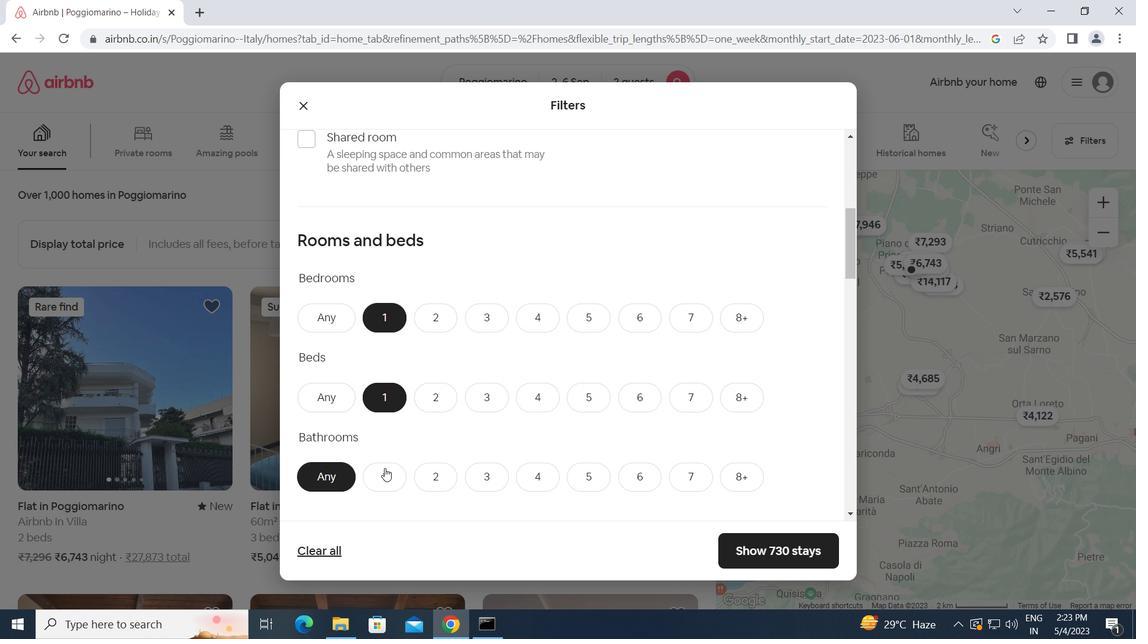
Action: Mouse pressed left at (385, 473)
Screenshot: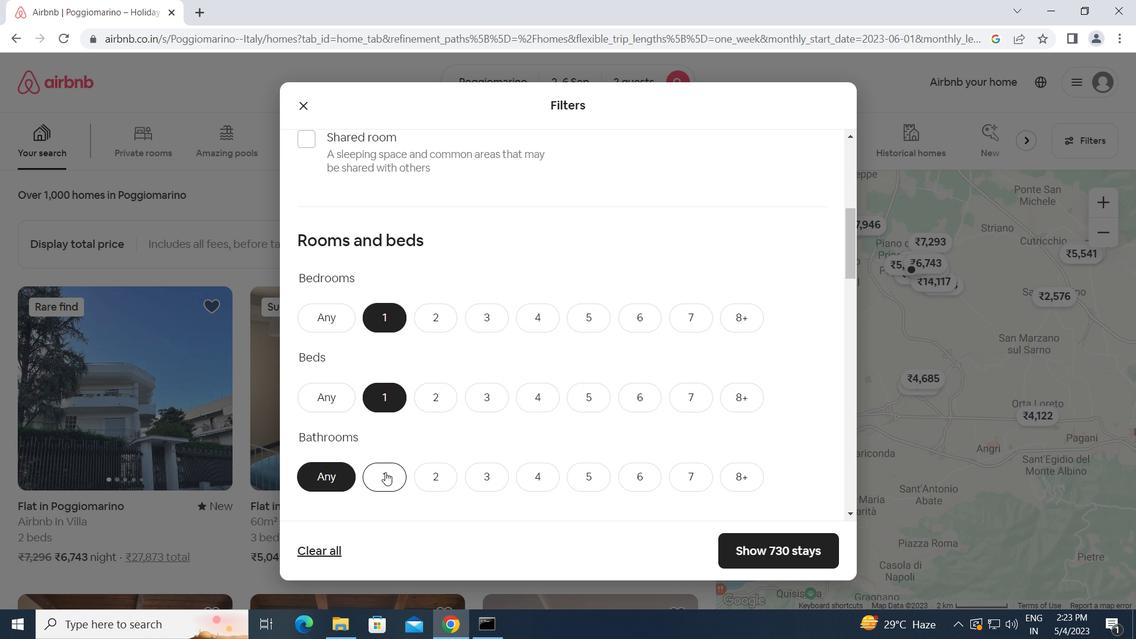 
Action: Mouse moved to (463, 493)
Screenshot: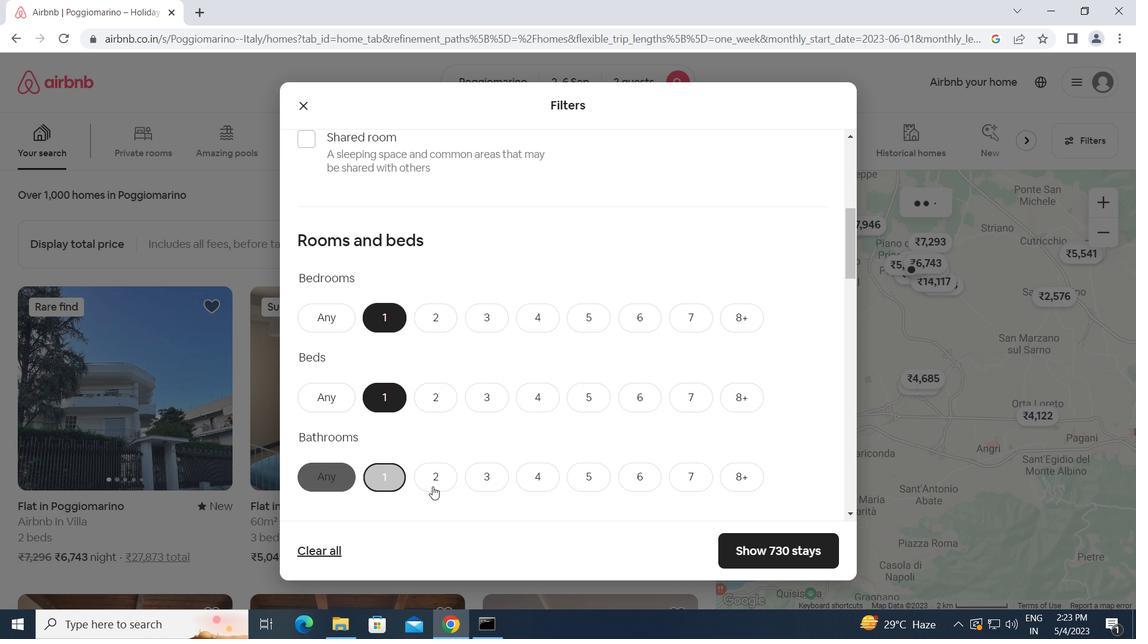 
Action: Mouse scrolled (463, 492) with delta (0, 0)
Screenshot: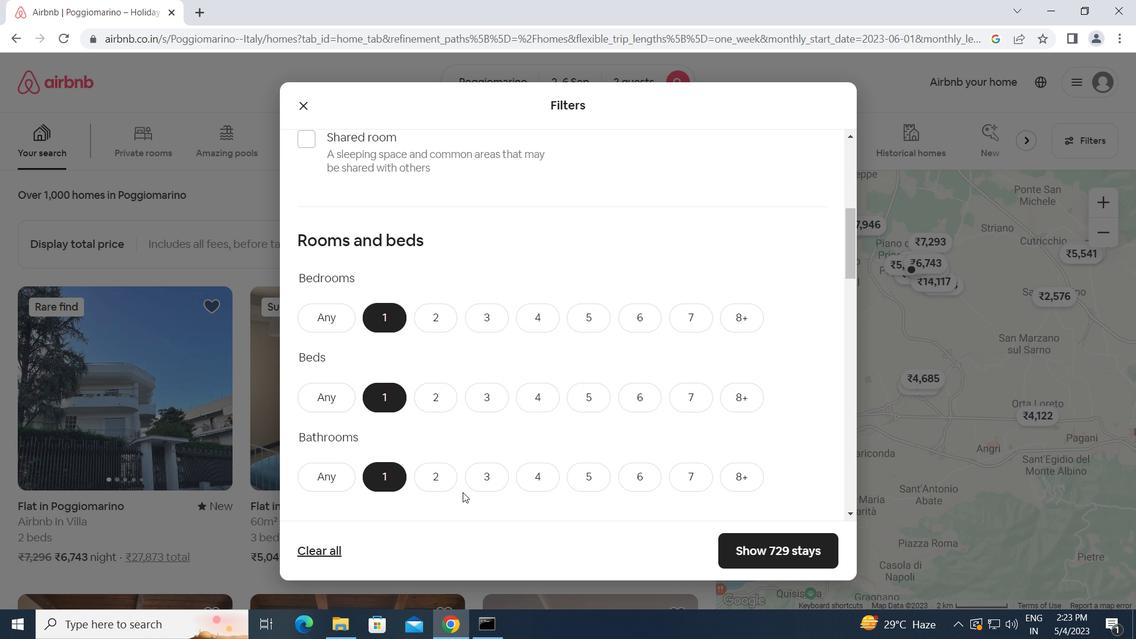 
Action: Mouse scrolled (463, 492) with delta (0, 0)
Screenshot: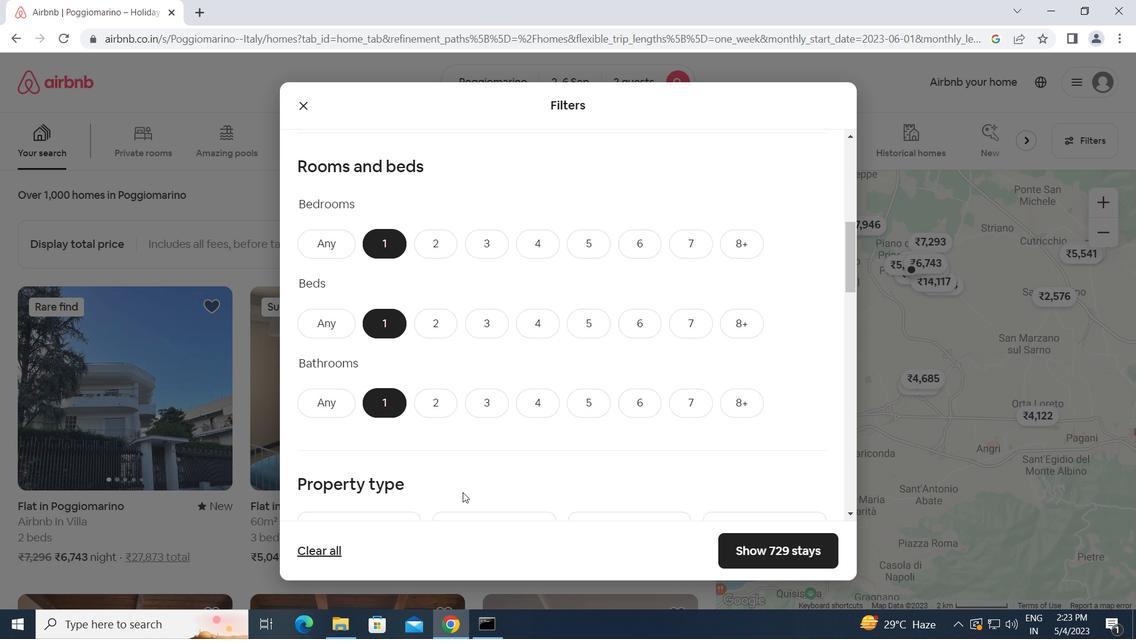 
Action: Mouse moved to (464, 493)
Screenshot: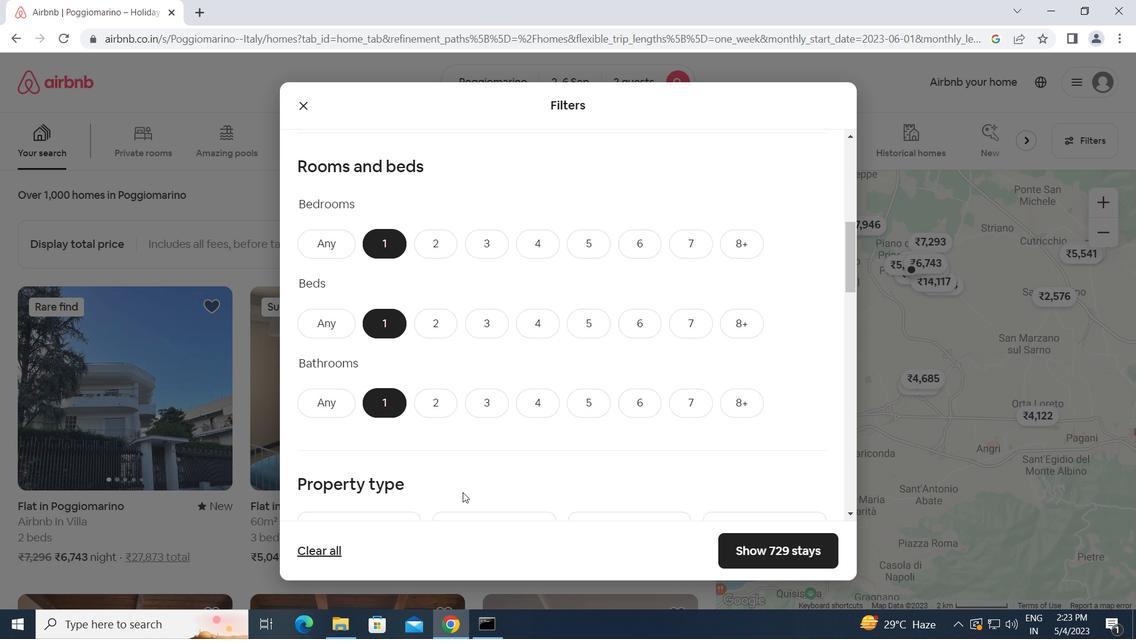 
Action: Mouse scrolled (464, 492) with delta (0, 0)
Screenshot: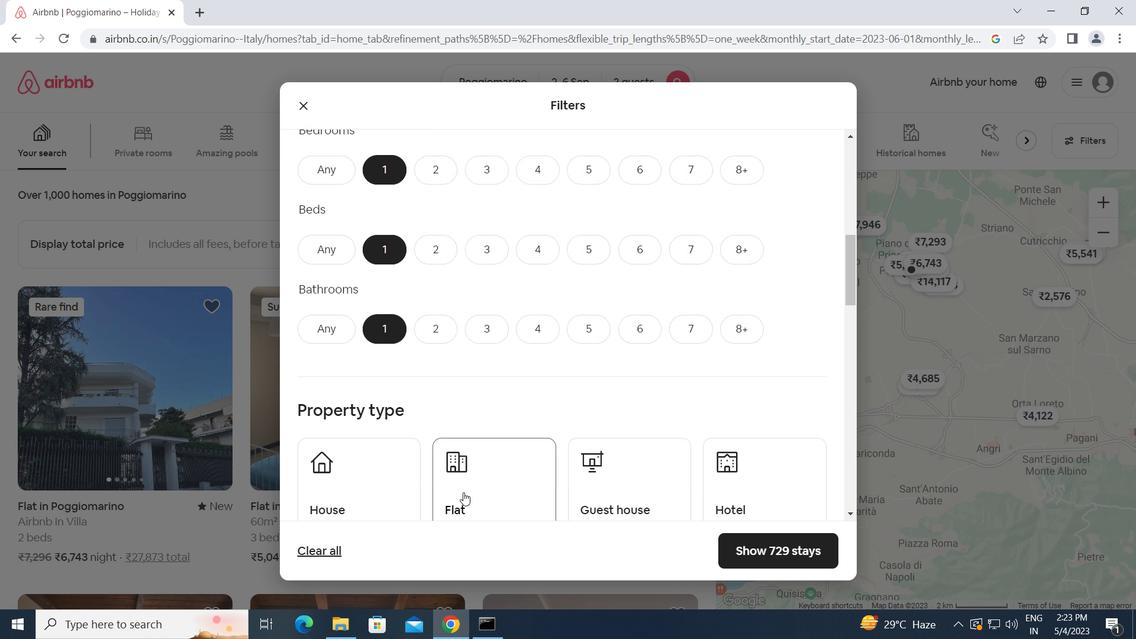 
Action: Mouse moved to (383, 429)
Screenshot: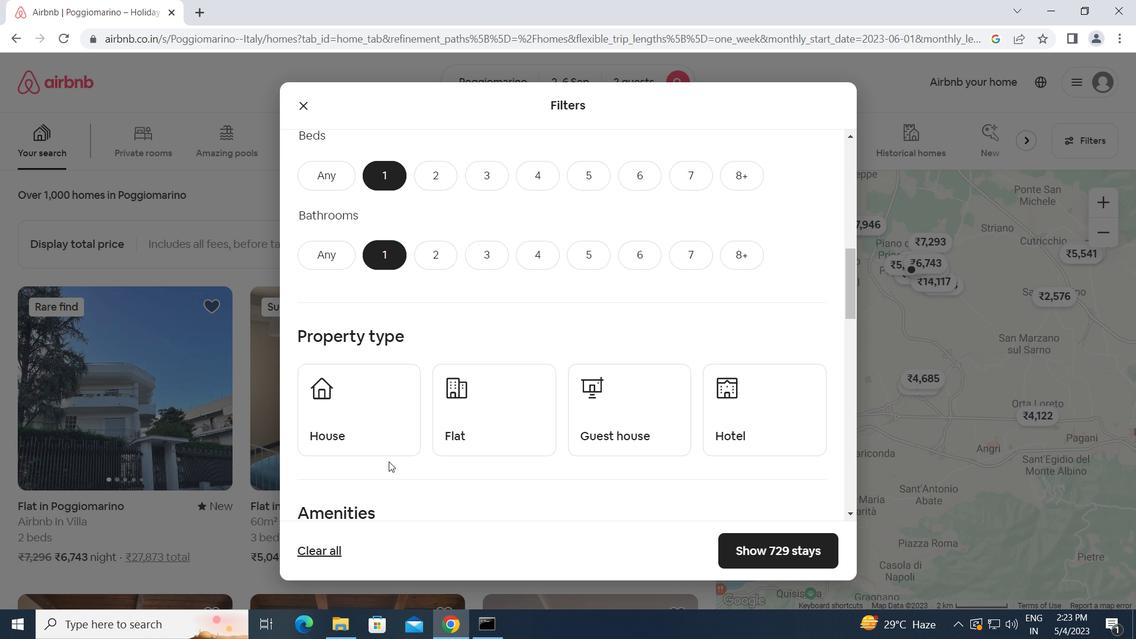 
Action: Mouse pressed left at (383, 429)
Screenshot: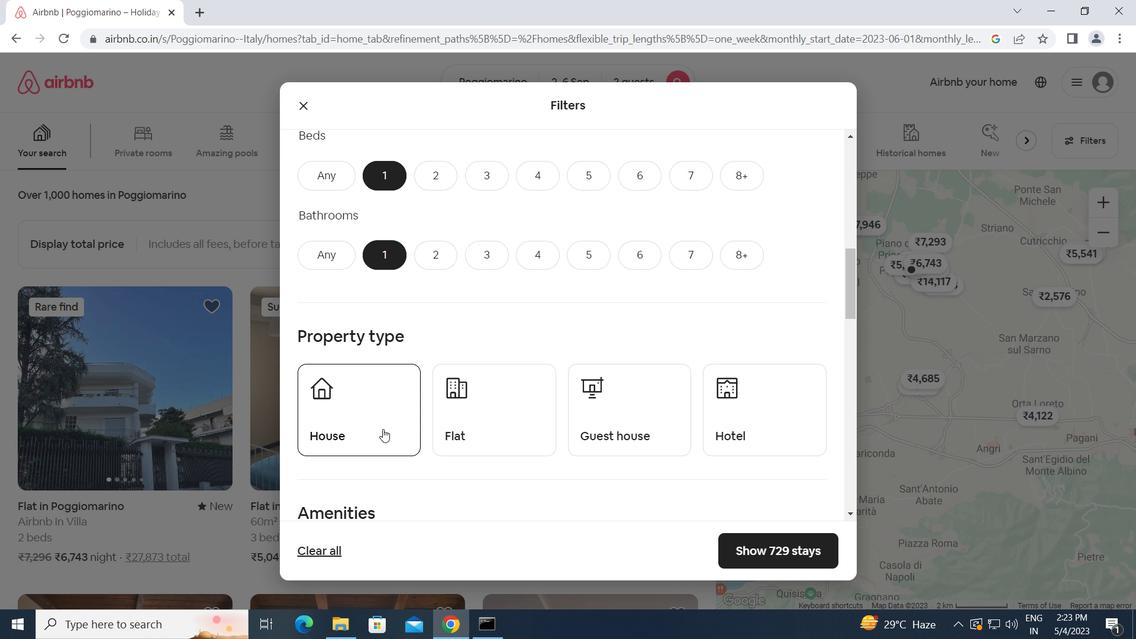 
Action: Mouse moved to (499, 438)
Screenshot: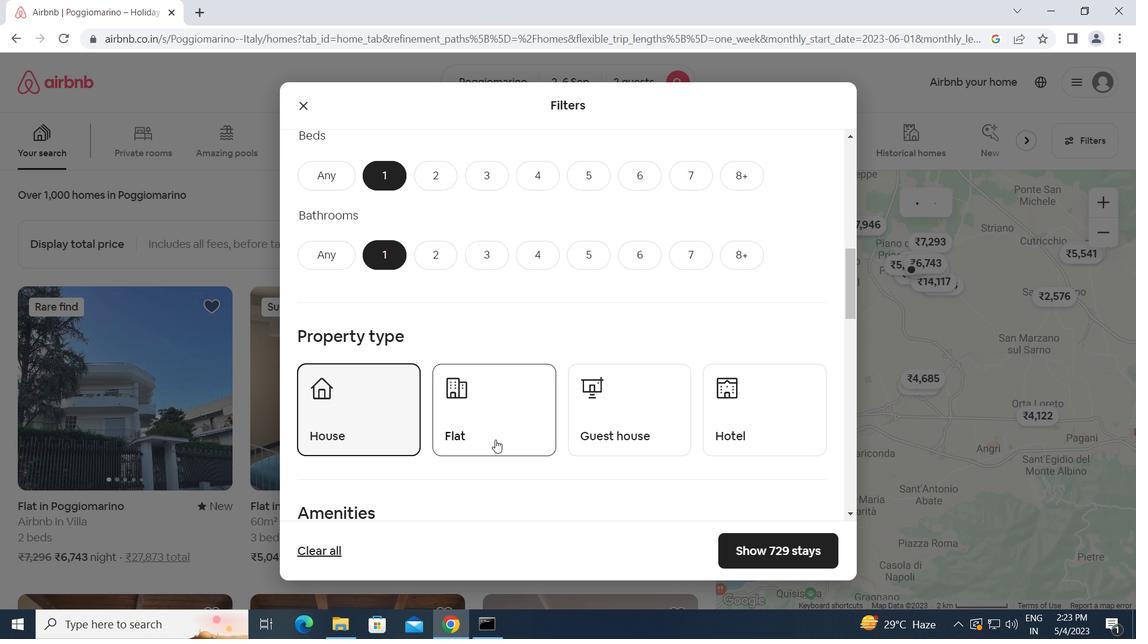 
Action: Mouse pressed left at (499, 438)
Screenshot: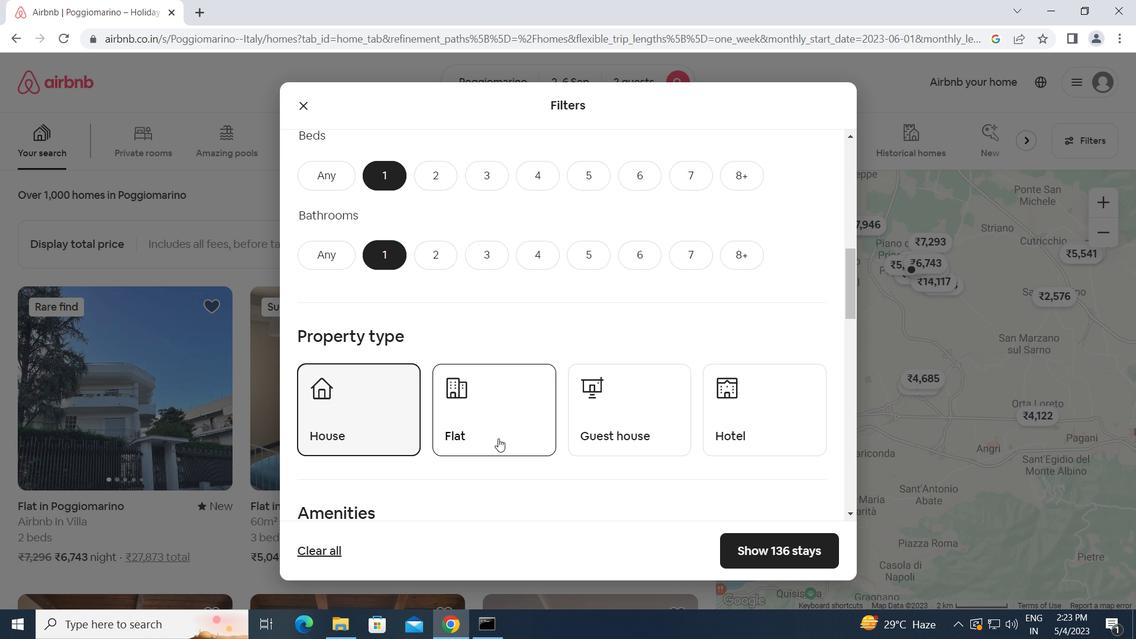 
Action: Mouse moved to (612, 428)
Screenshot: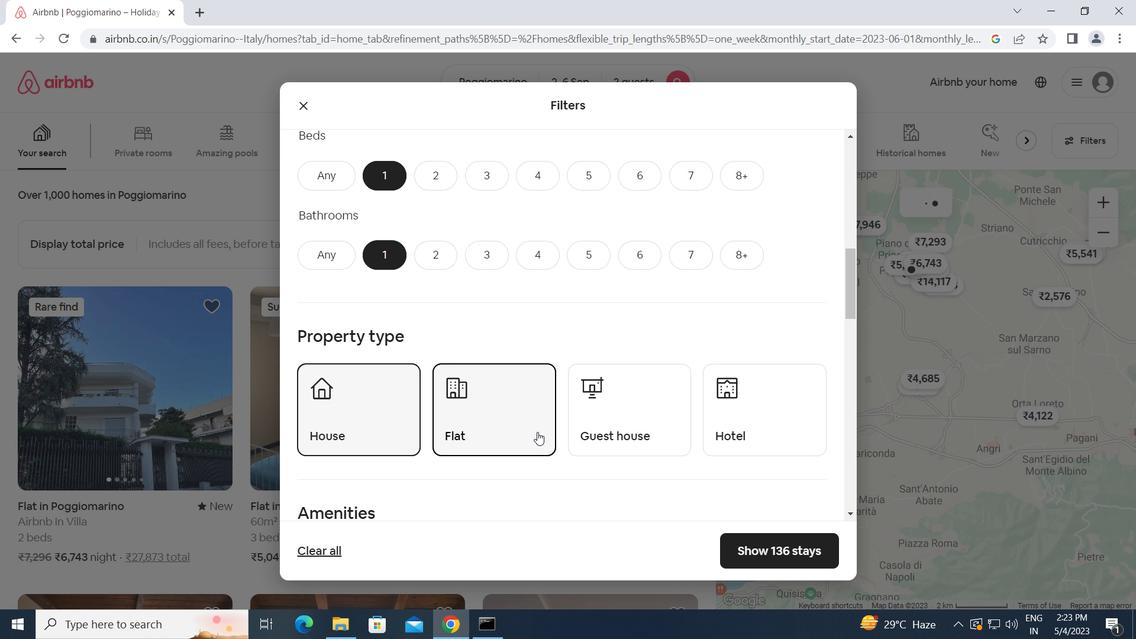 
Action: Mouse pressed left at (612, 428)
Screenshot: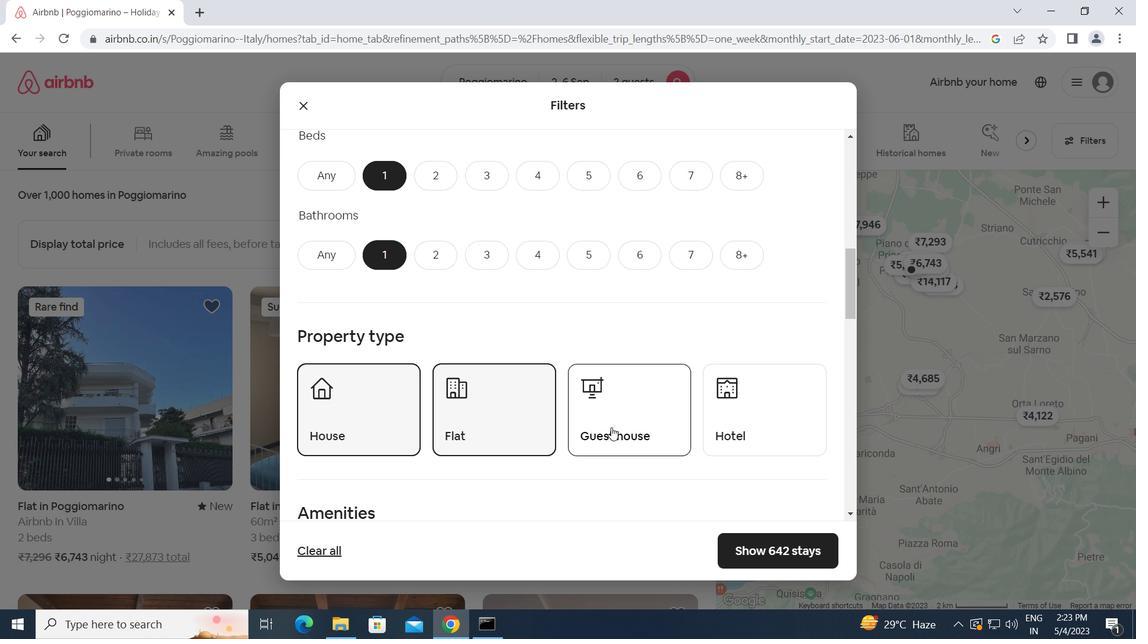 
Action: Mouse moved to (789, 418)
Screenshot: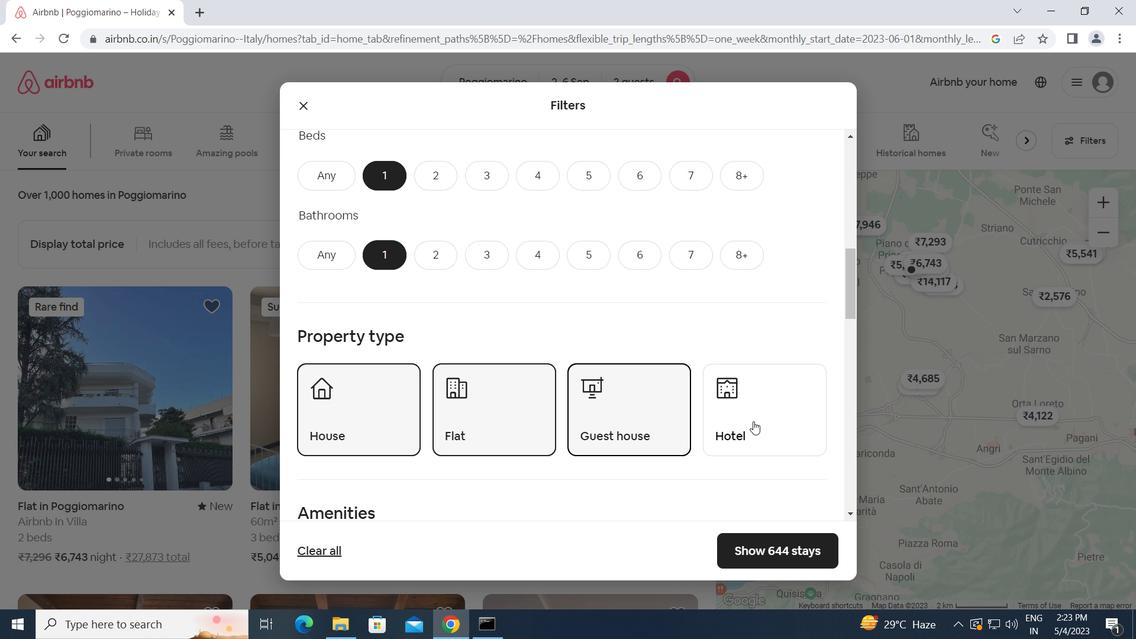 
Action: Mouse pressed left at (789, 418)
Screenshot: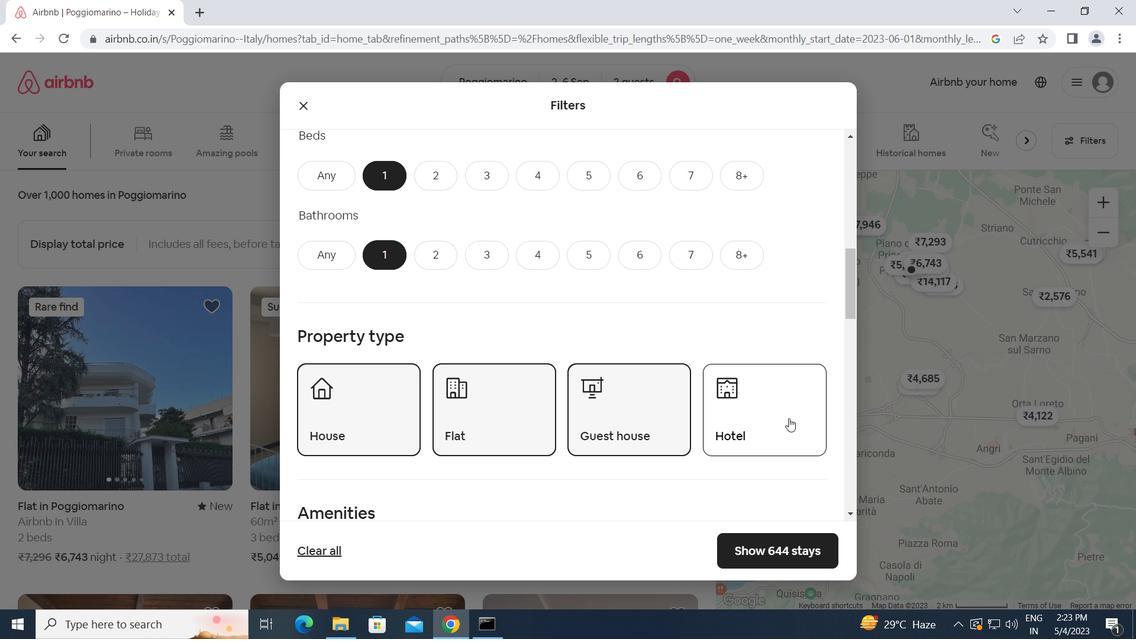 
Action: Mouse moved to (560, 462)
Screenshot: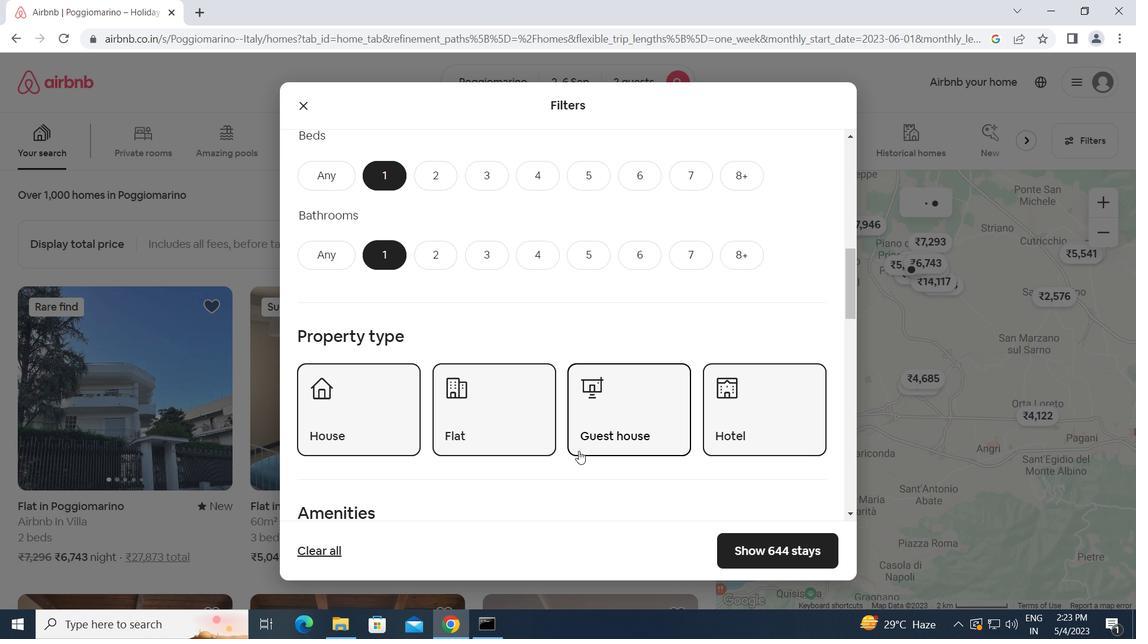 
Action: Mouse scrolled (560, 462) with delta (0, 0)
Screenshot: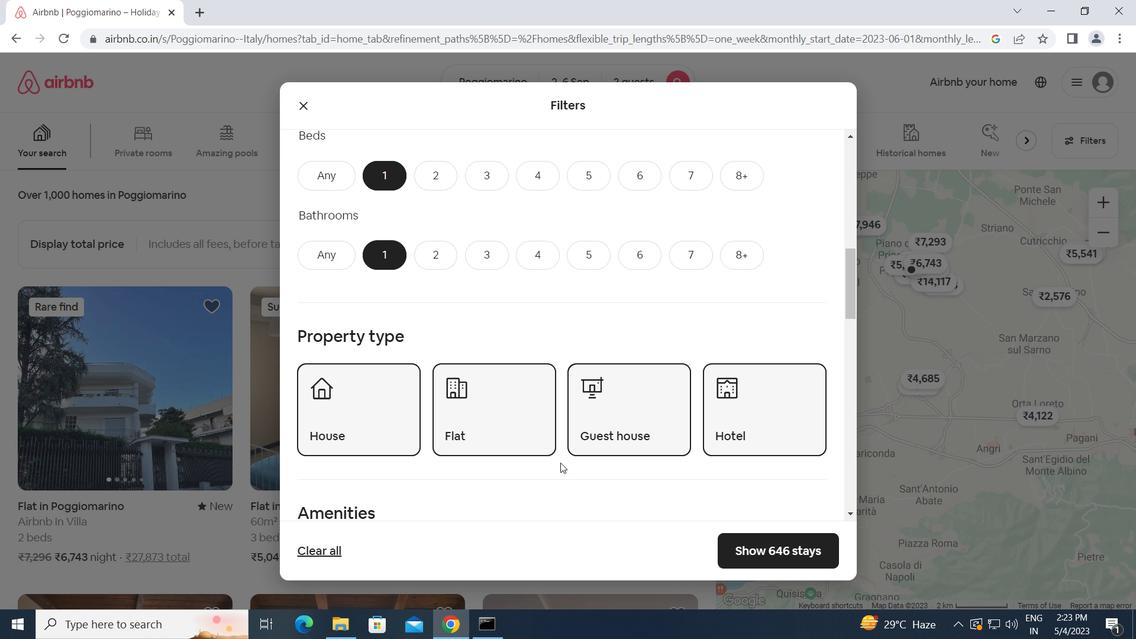 
Action: Mouse scrolled (560, 462) with delta (0, 0)
Screenshot: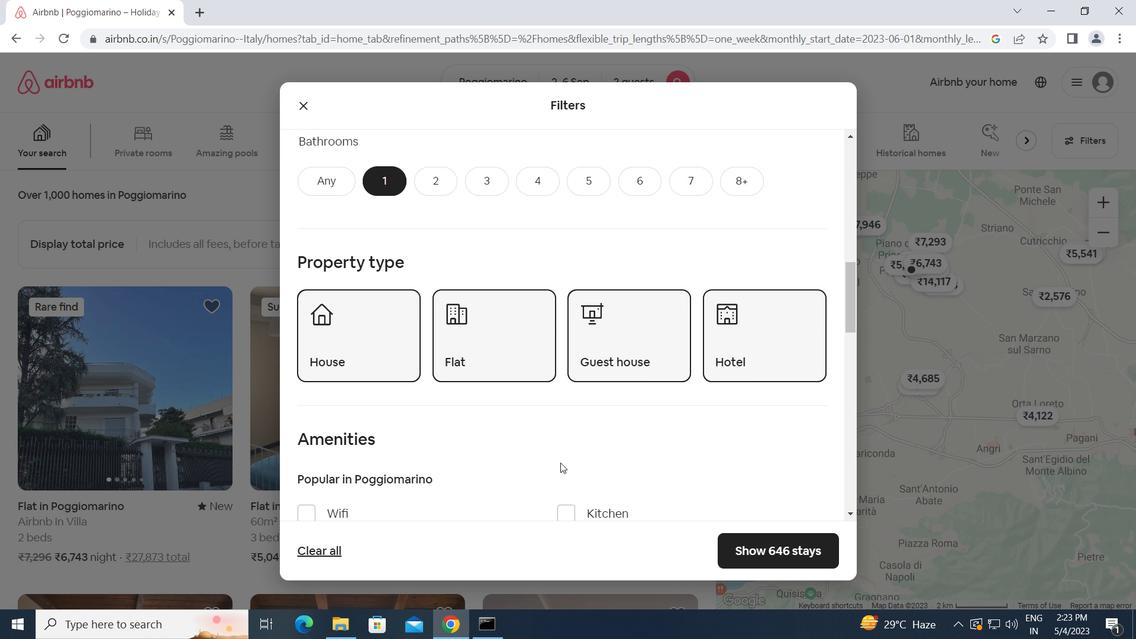 
Action: Mouse moved to (429, 444)
Screenshot: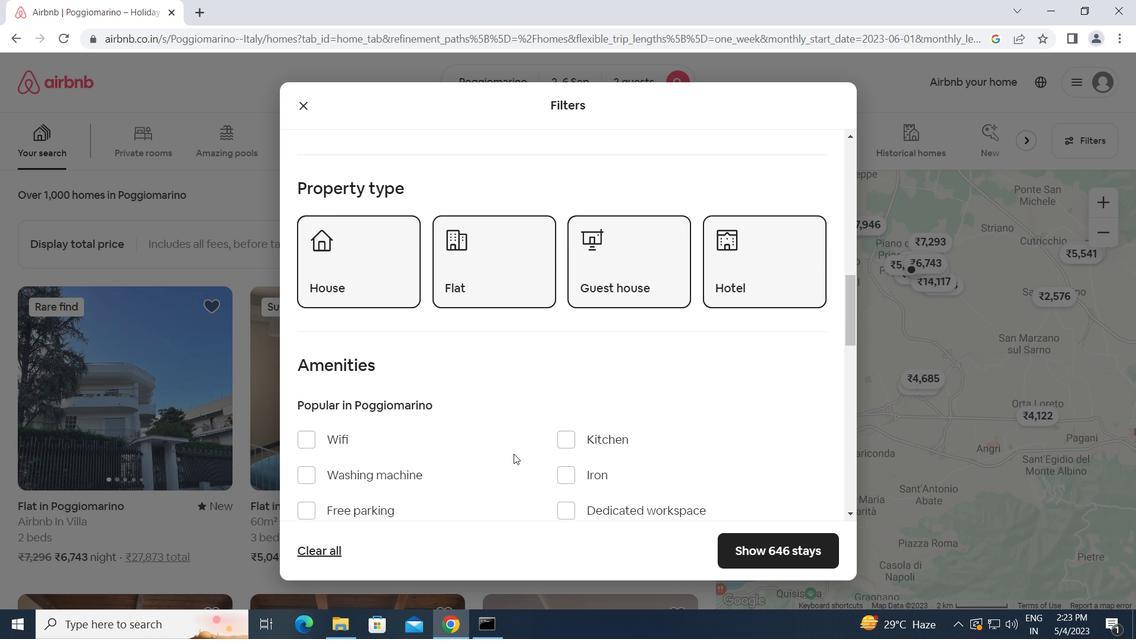 
Action: Mouse scrolled (429, 444) with delta (0, 0)
Screenshot: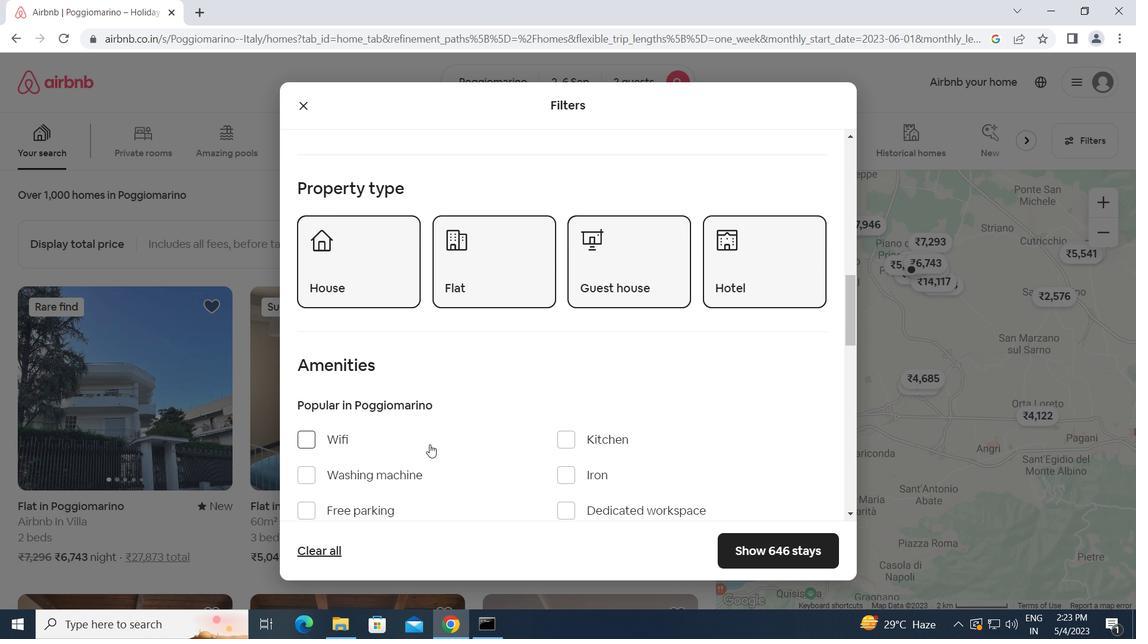 
Action: Mouse scrolled (429, 444) with delta (0, 0)
Screenshot: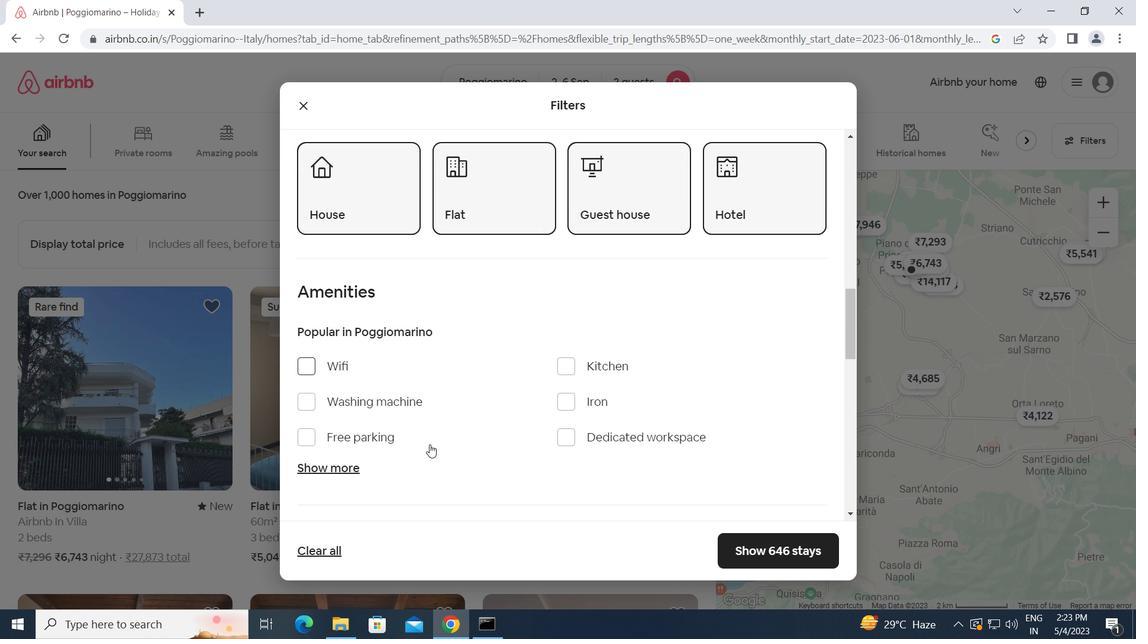 
Action: Mouse scrolled (429, 444) with delta (0, 0)
Screenshot: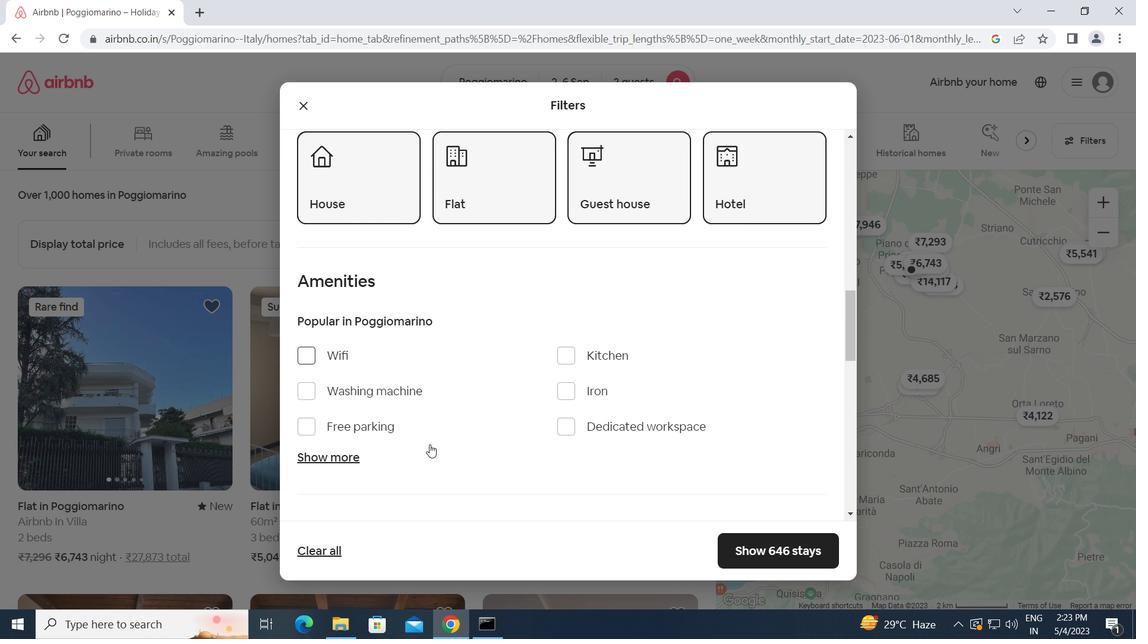 
Action: Mouse scrolled (429, 444) with delta (0, 0)
Screenshot: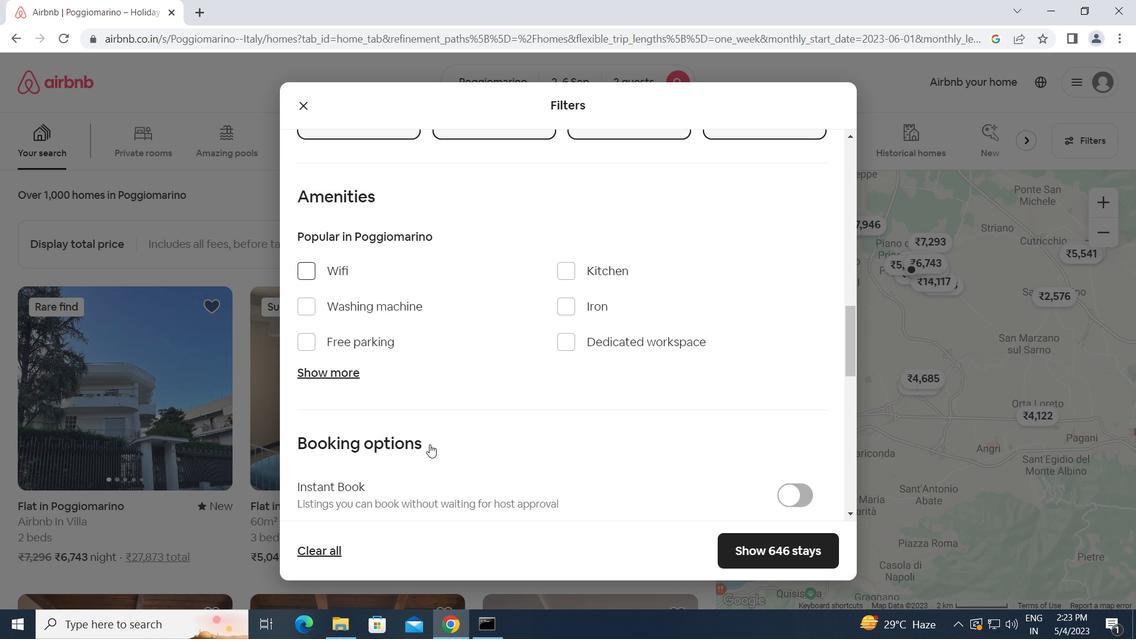 
Action: Mouse moved to (792, 421)
Screenshot: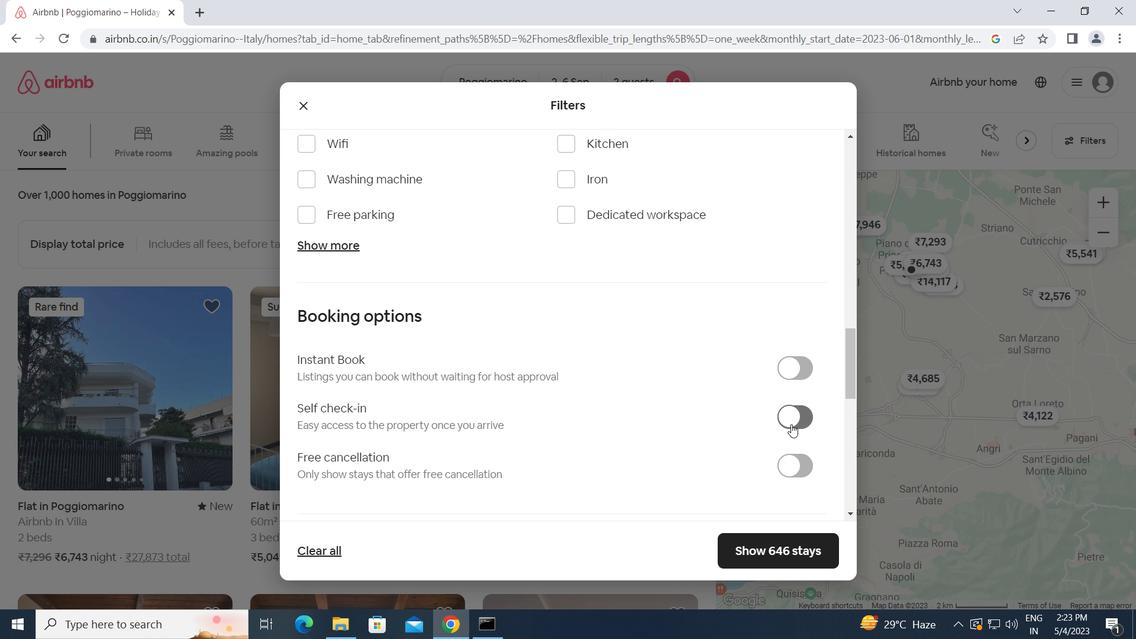 
Action: Mouse pressed left at (792, 421)
Screenshot: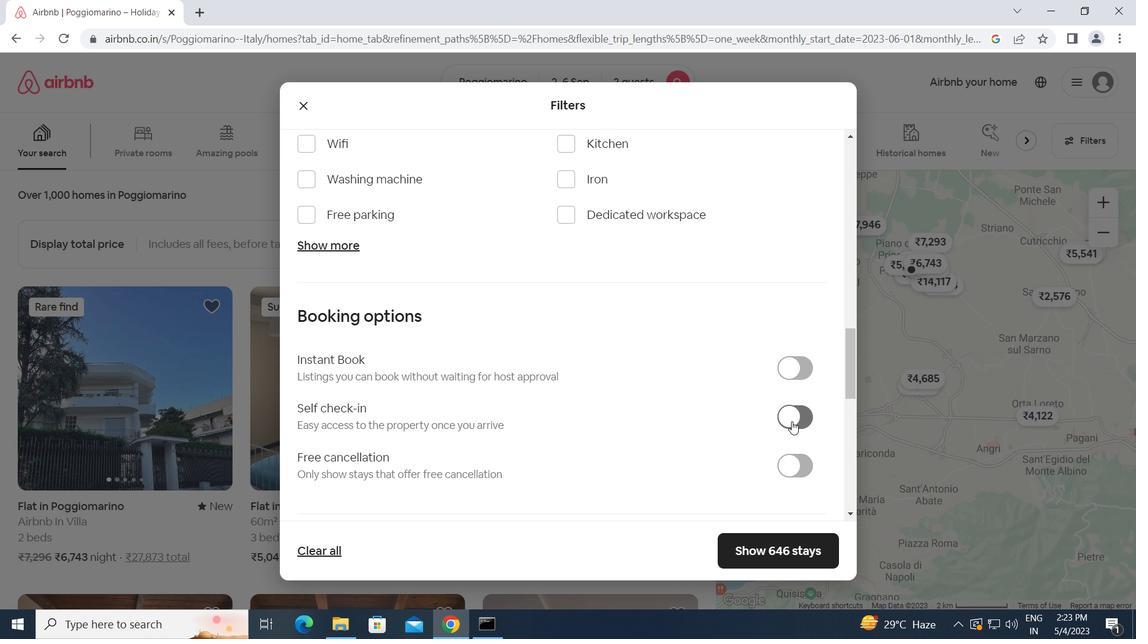 
Action: Mouse moved to (655, 449)
Screenshot: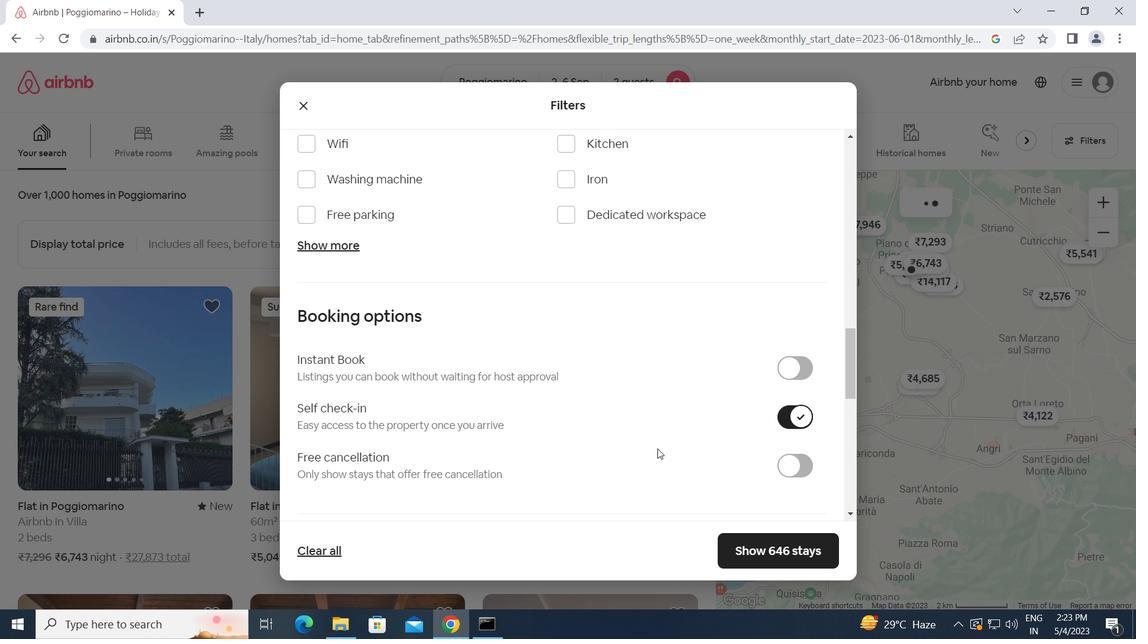 
Action: Mouse scrolled (655, 448) with delta (0, 0)
Screenshot: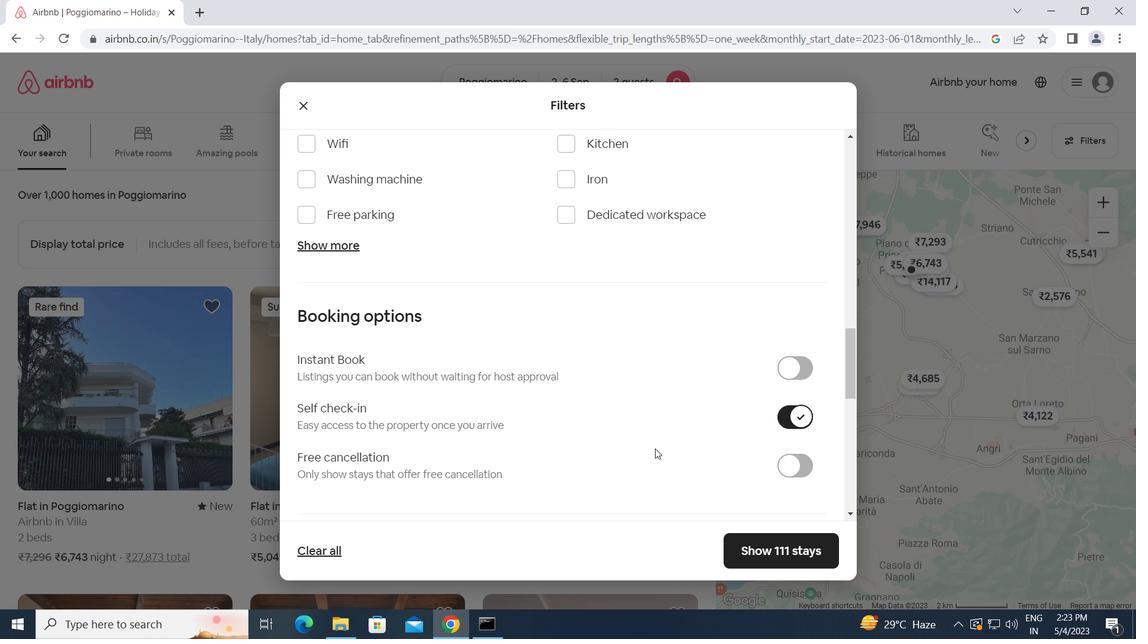 
Action: Mouse scrolled (655, 448) with delta (0, 0)
Screenshot: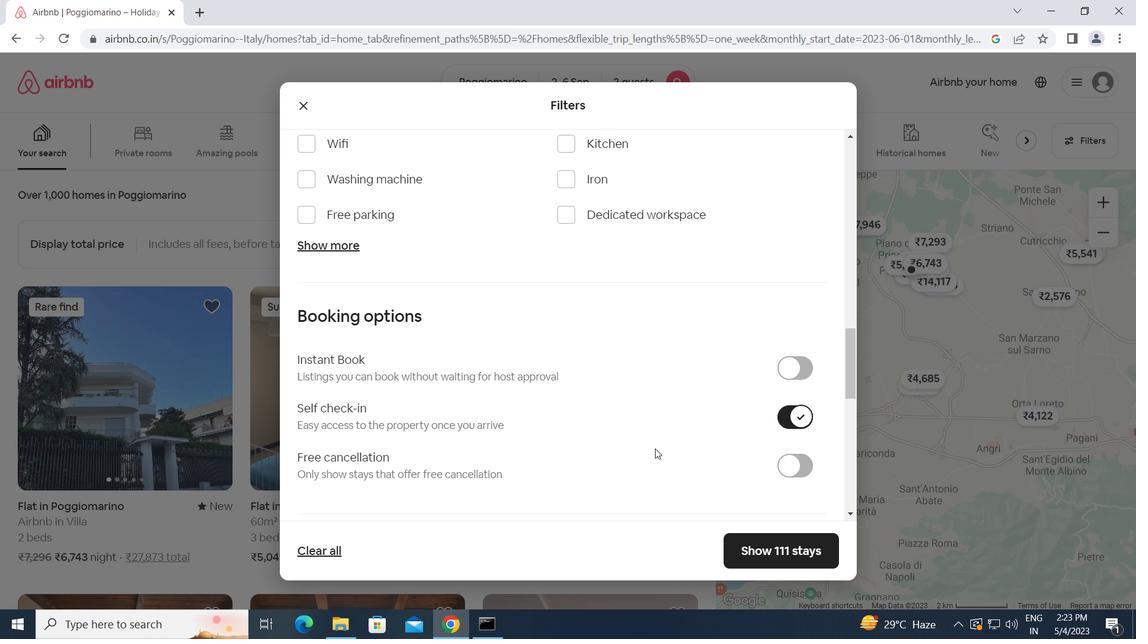
Action: Mouse scrolled (655, 448) with delta (0, 0)
Screenshot: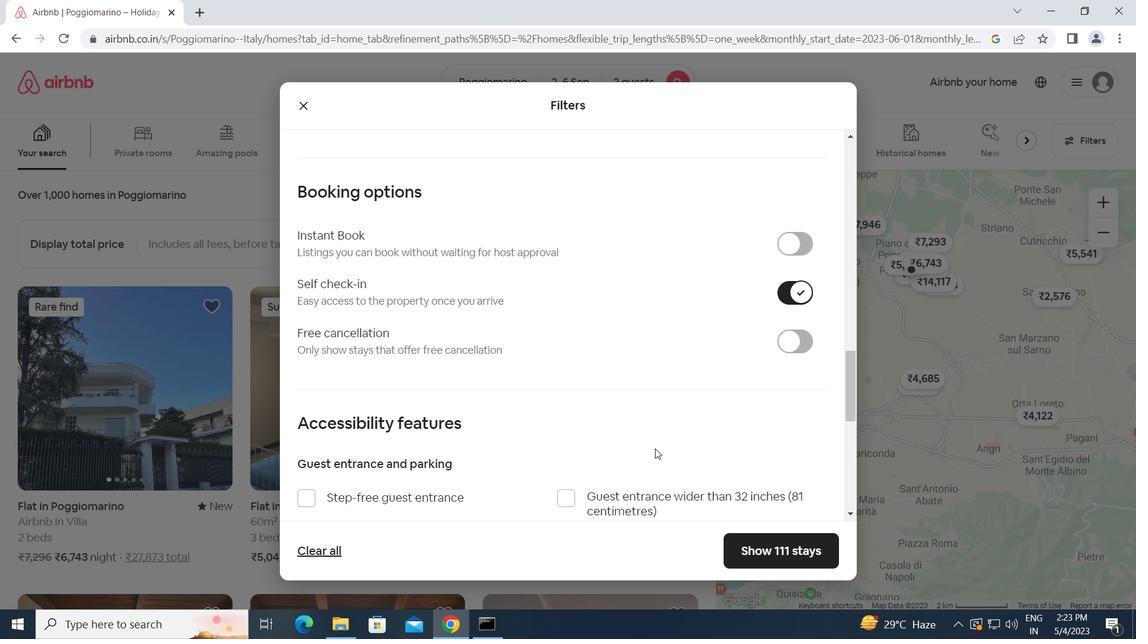 
Action: Mouse scrolled (655, 448) with delta (0, 0)
Screenshot: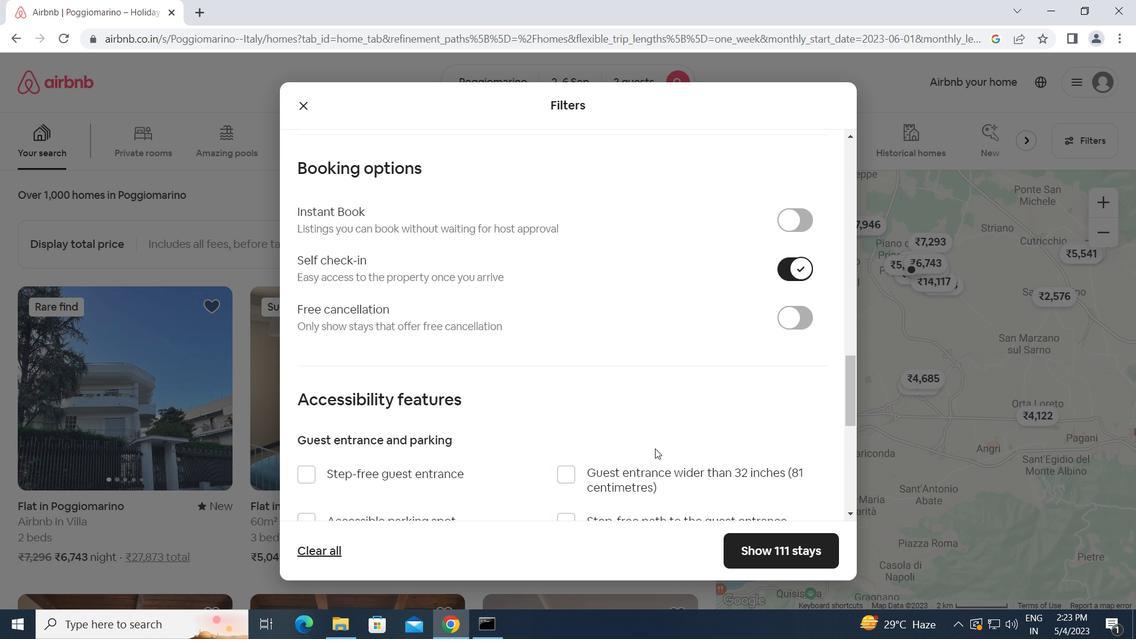 
Action: Mouse scrolled (655, 448) with delta (0, 0)
Screenshot: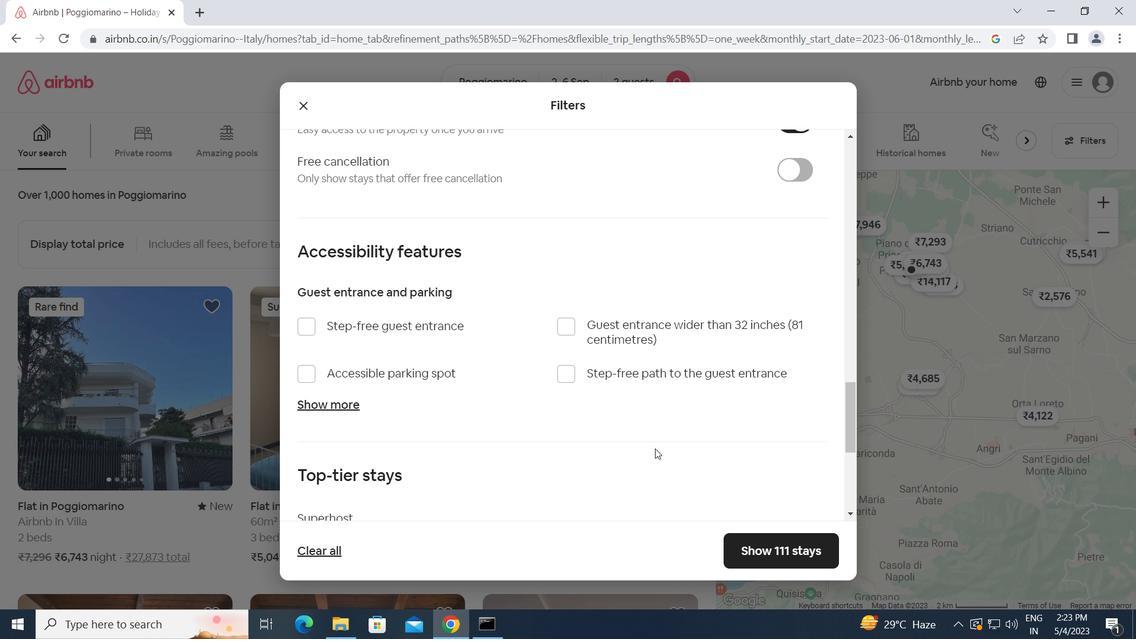 
Action: Mouse scrolled (655, 448) with delta (0, 0)
Screenshot: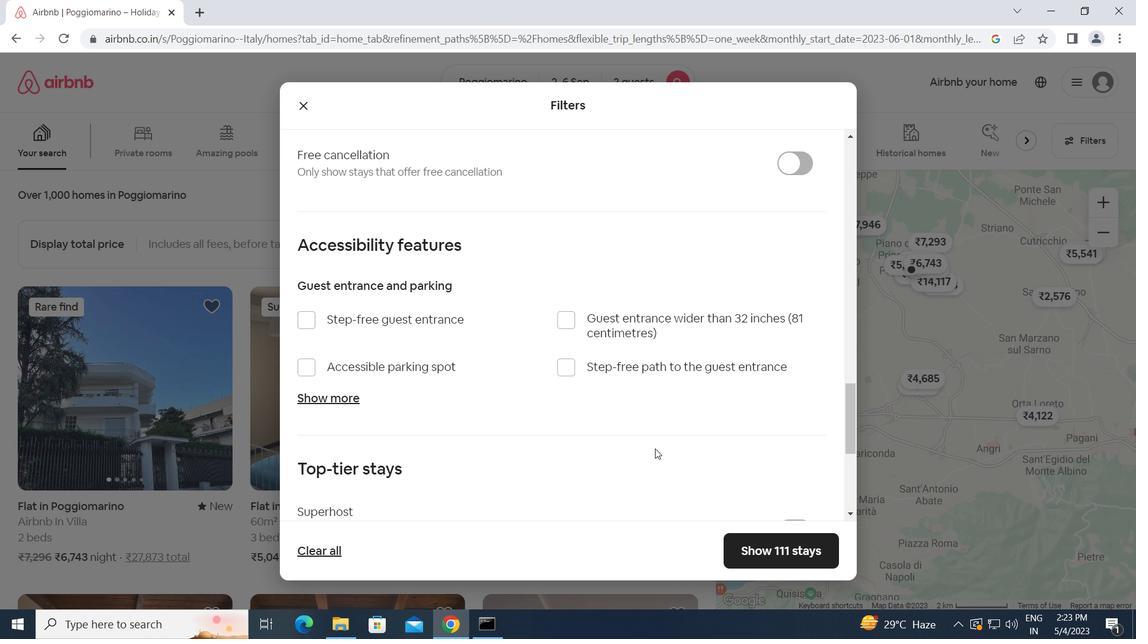 
Action: Mouse scrolled (655, 448) with delta (0, 0)
Screenshot: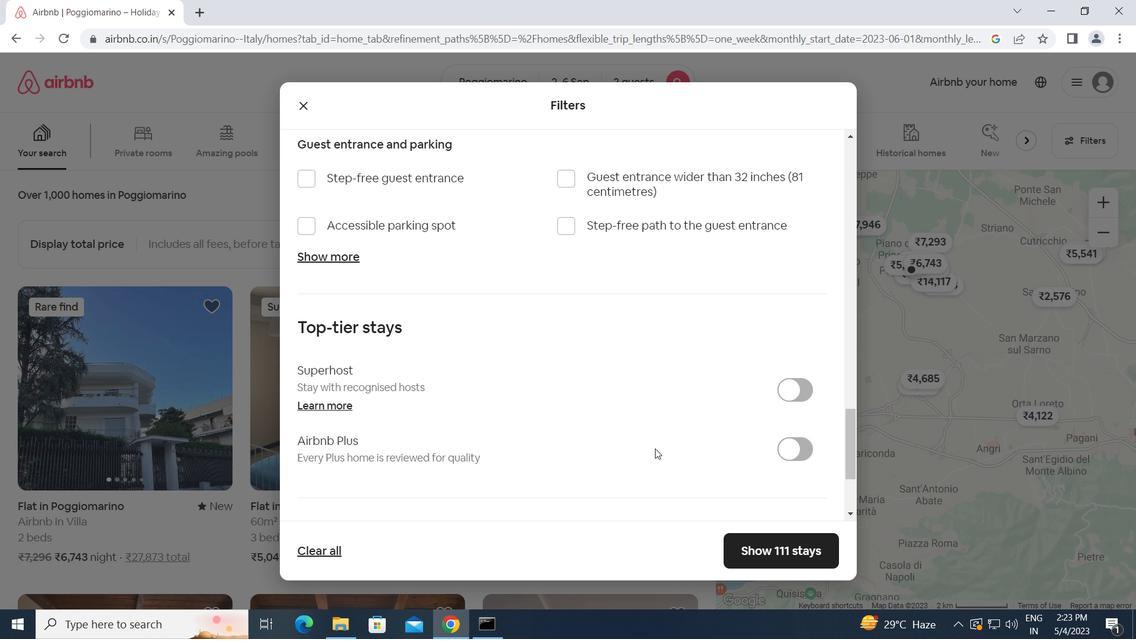 
Action: Mouse moved to (654, 449)
Screenshot: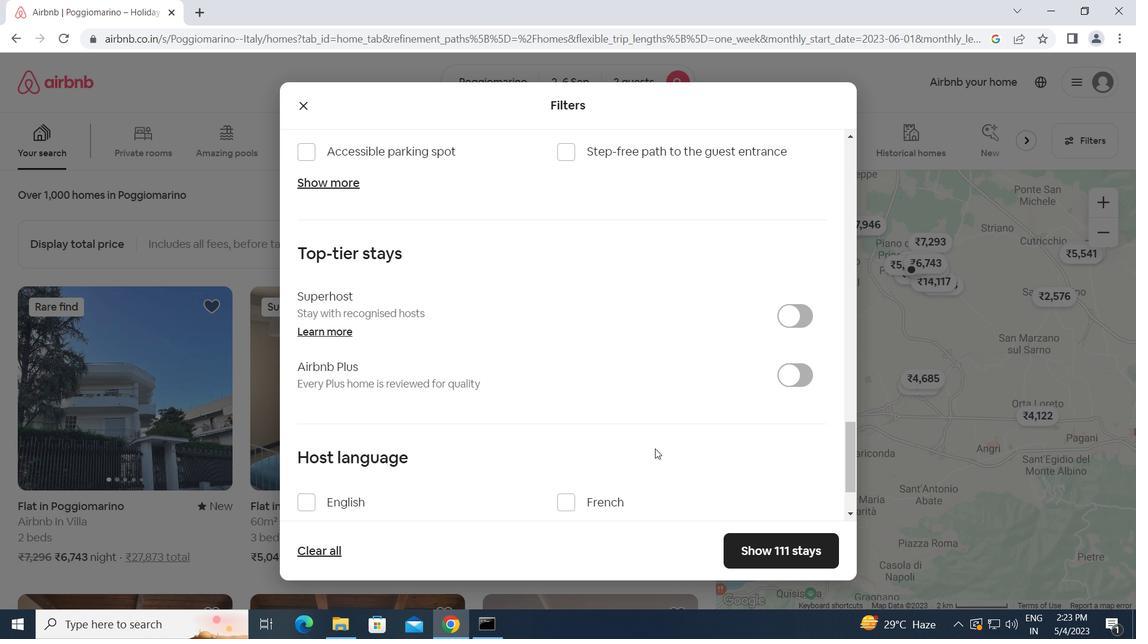 
Action: Mouse scrolled (654, 449) with delta (0, 0)
Screenshot: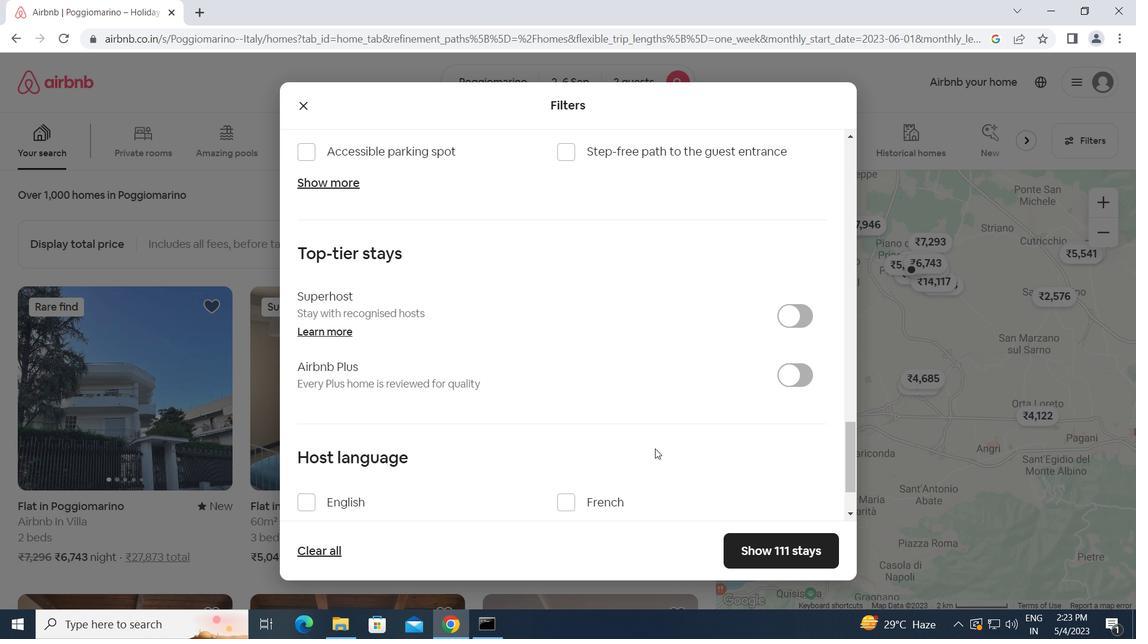 
Action: Mouse moved to (300, 424)
Screenshot: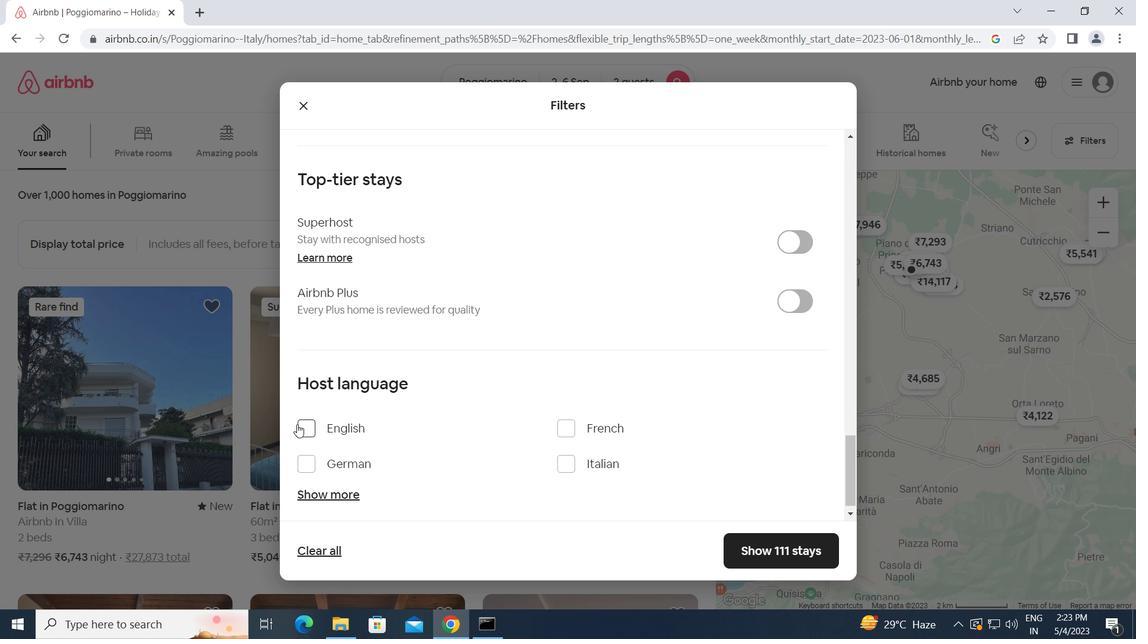 
Action: Mouse pressed left at (300, 424)
Screenshot: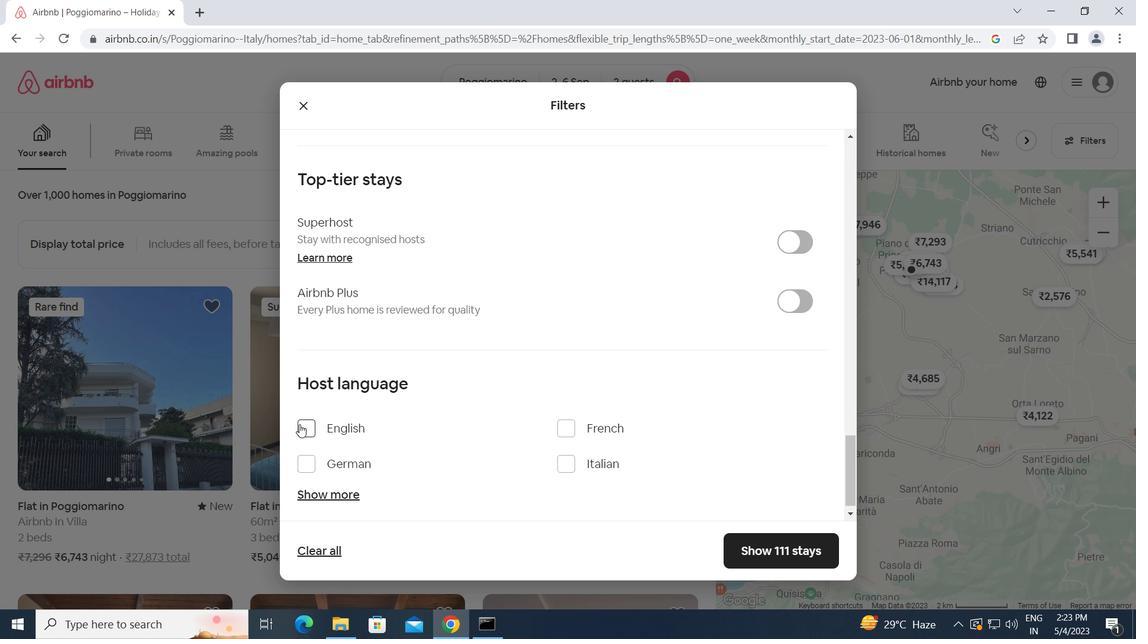 
Action: Mouse moved to (781, 555)
Screenshot: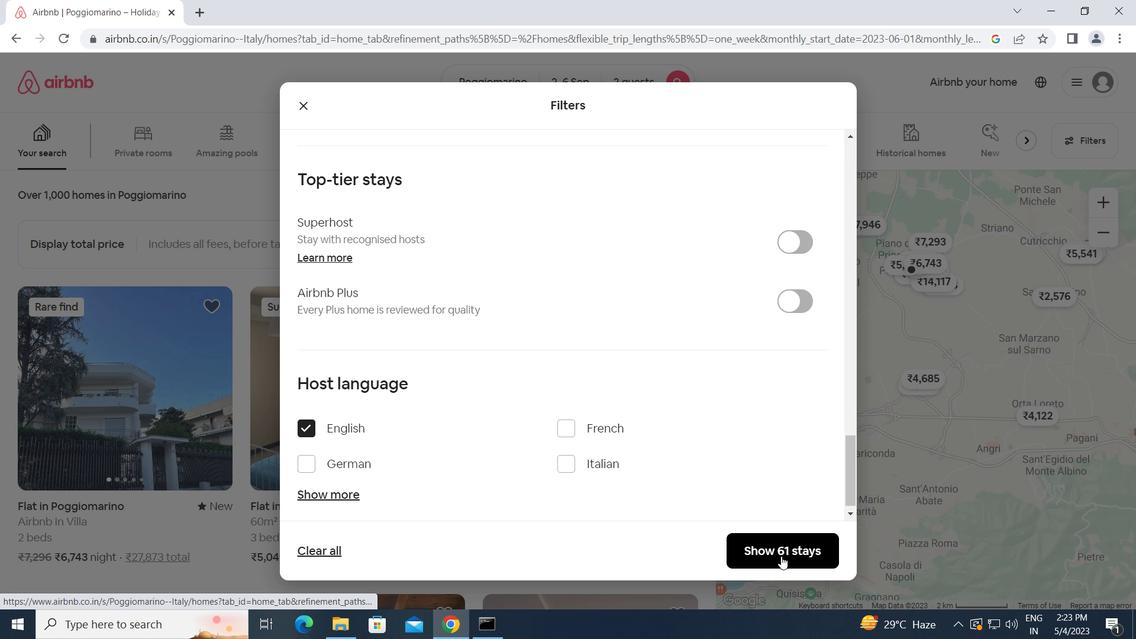 
Action: Mouse pressed left at (781, 555)
Screenshot: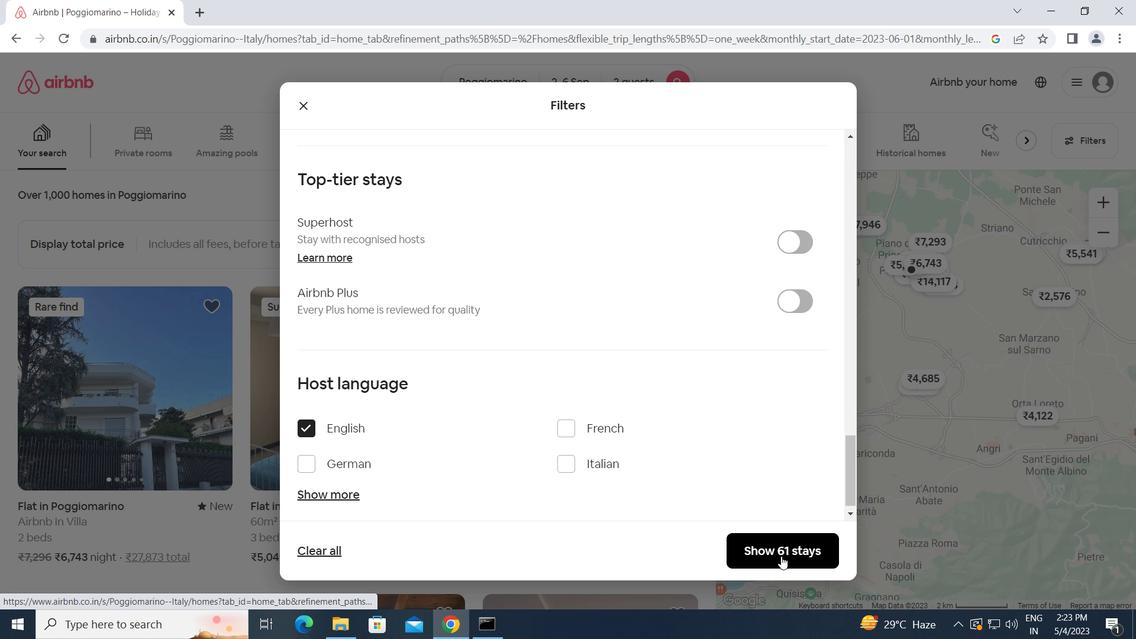 
Action: Mouse moved to (758, 537)
Screenshot: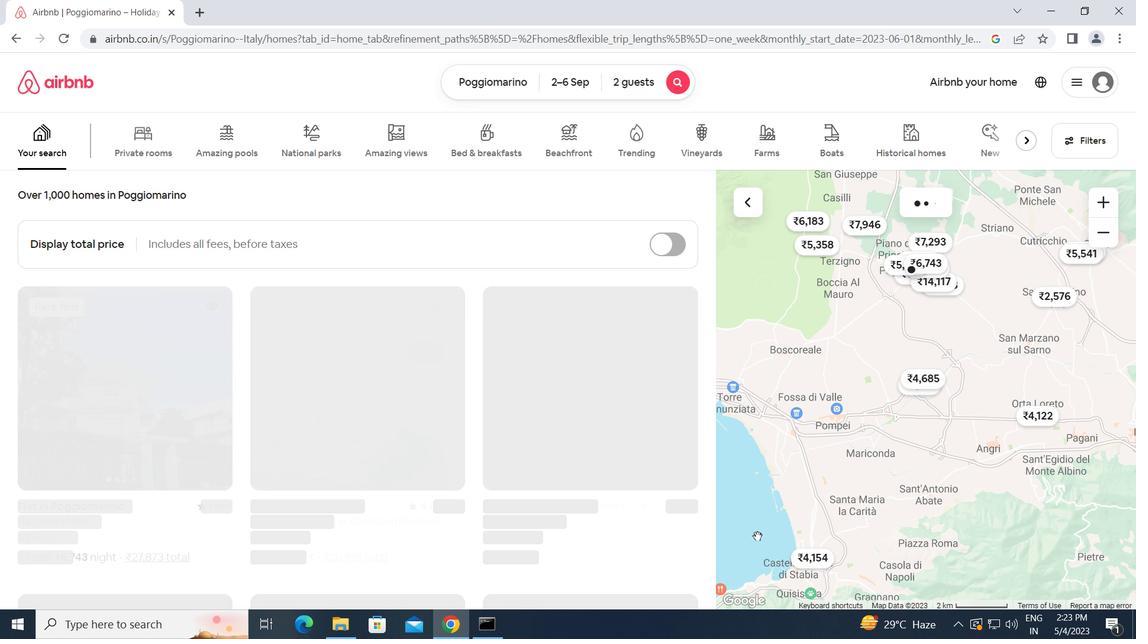
